 Task: Forward email with the signature Brittany Collins with the subject 'Request for a proposal' from softage.1@softage.net to 'softage.7@softage.net' with the message 'Could you provide an update on the progress of the inventory management system implementation?'
Action: Mouse moved to (1278, 268)
Screenshot: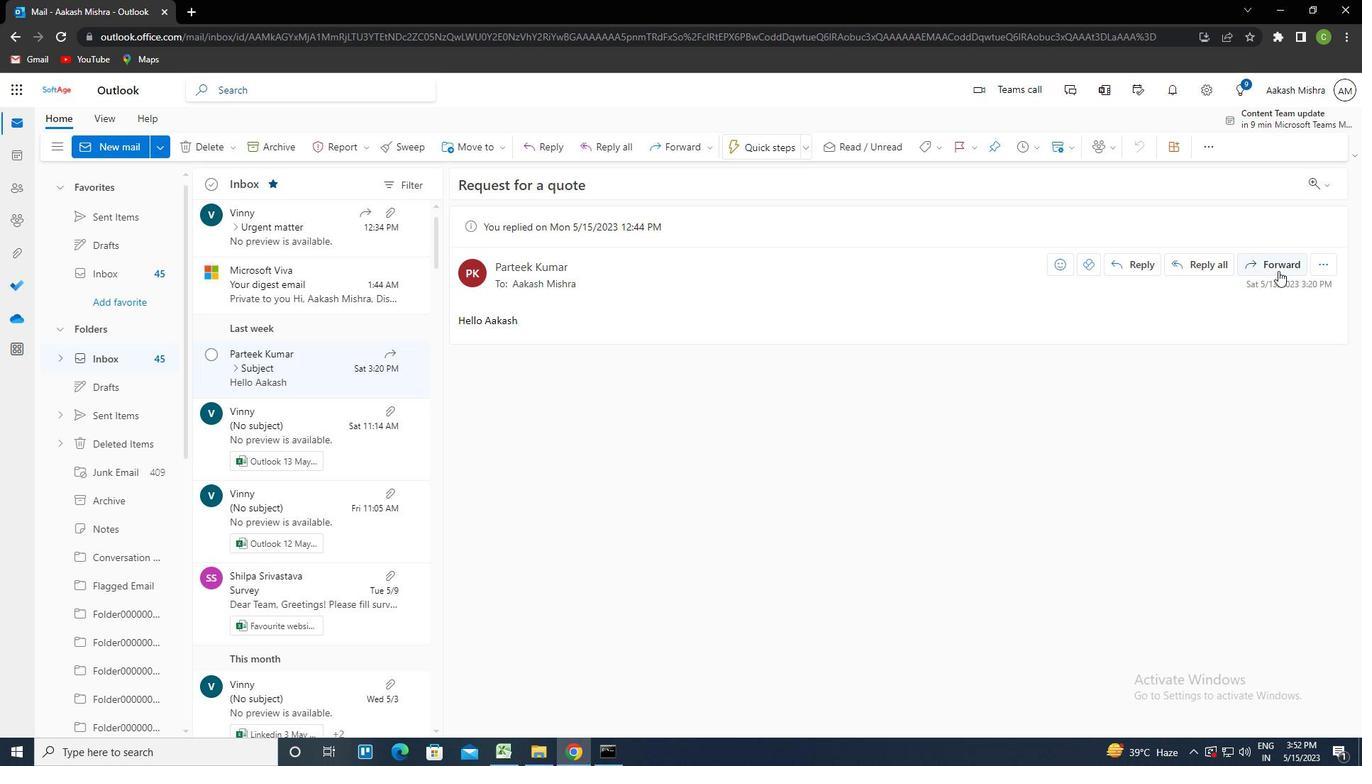 
Action: Mouse pressed left at (1278, 268)
Screenshot: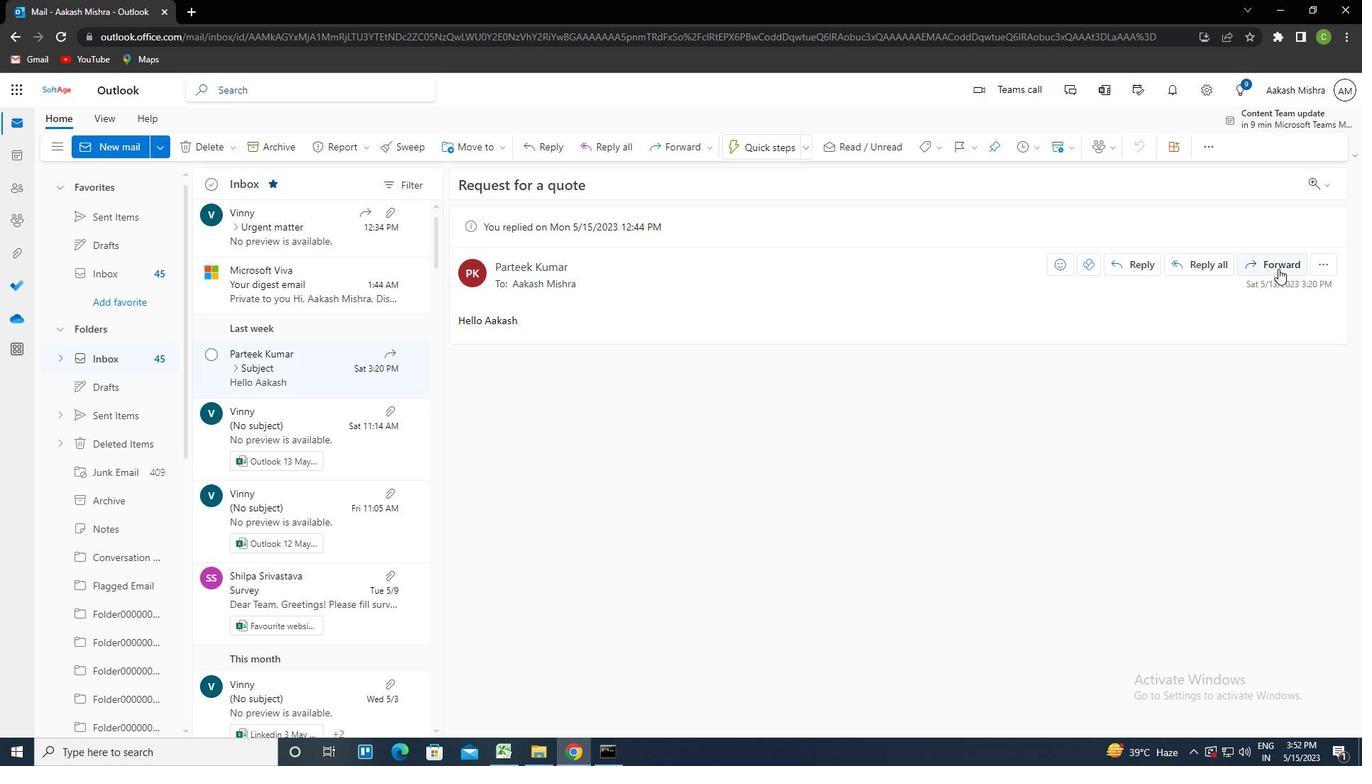 
Action: Mouse moved to (916, 154)
Screenshot: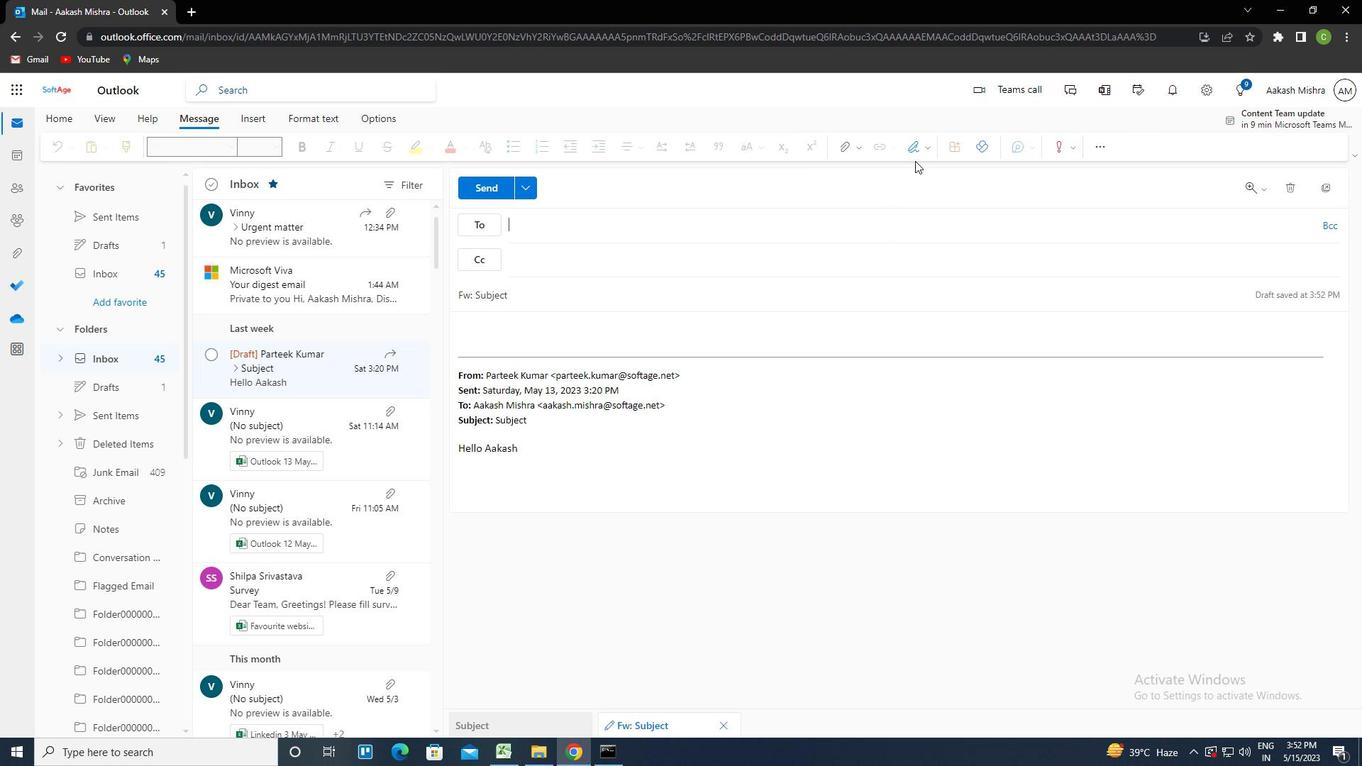 
Action: Mouse pressed left at (916, 154)
Screenshot: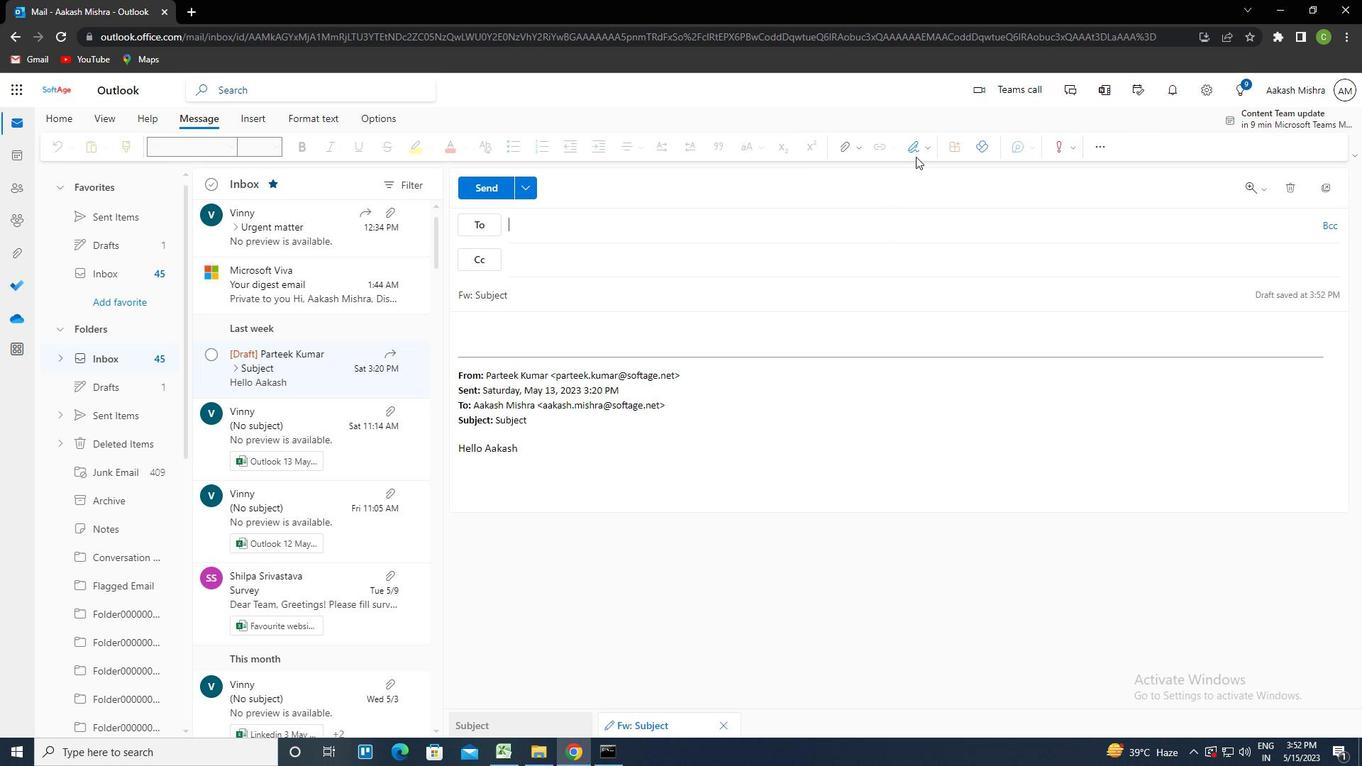 
Action: Mouse moved to (896, 211)
Screenshot: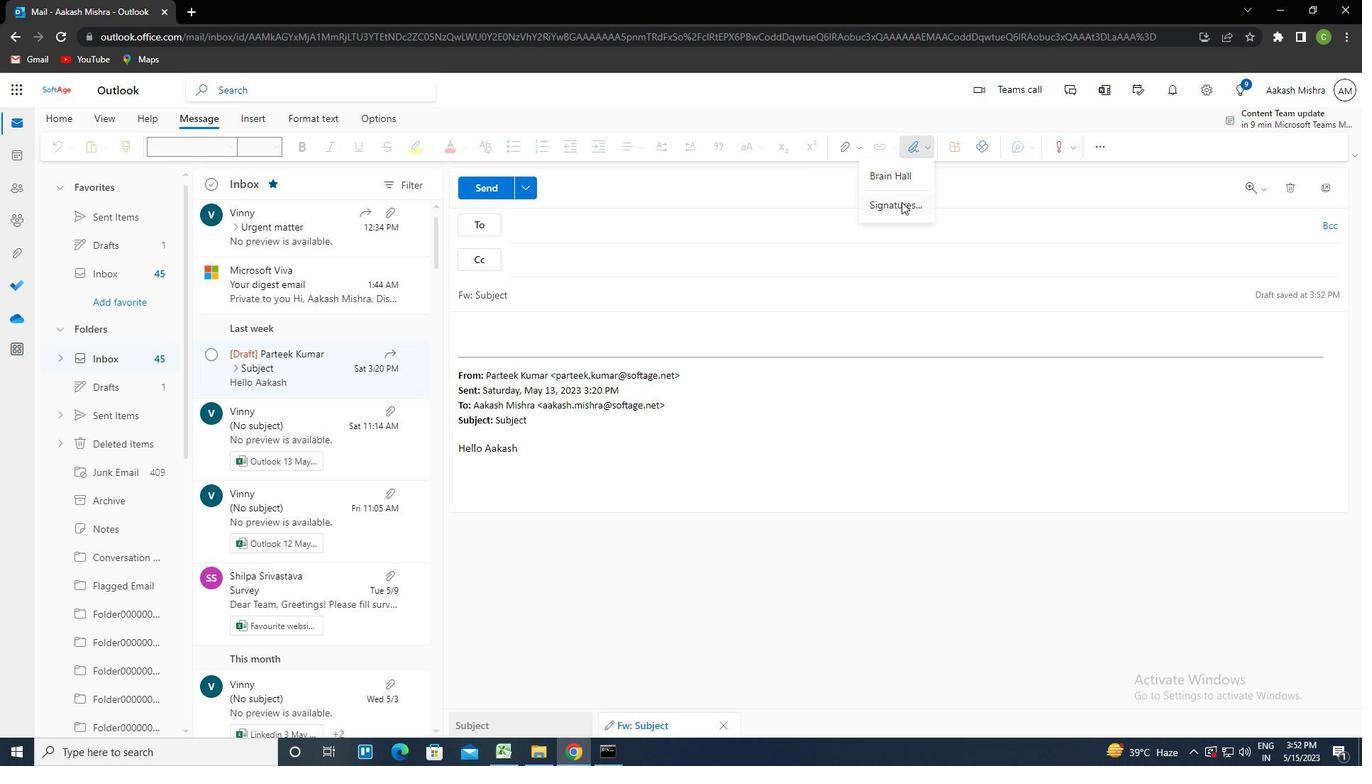 
Action: Mouse pressed left at (896, 211)
Screenshot: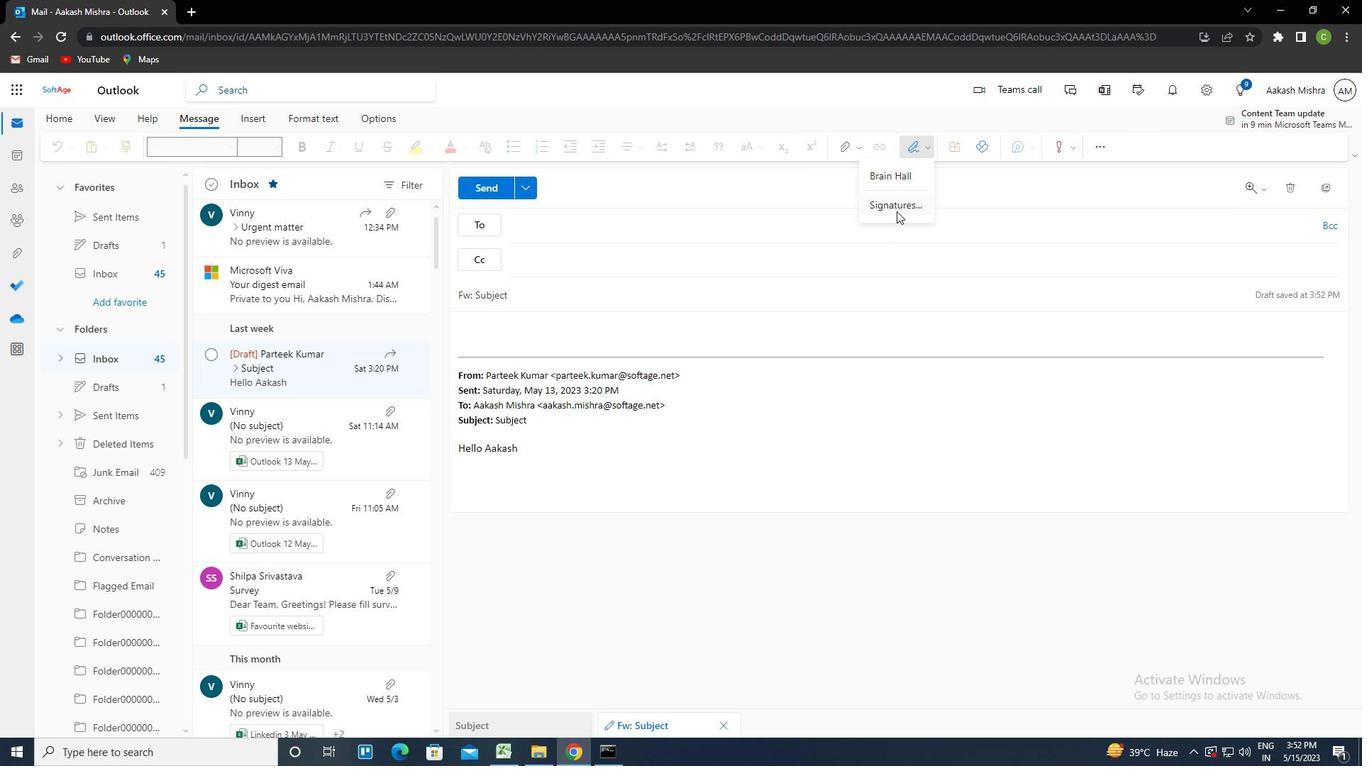 
Action: Mouse moved to (950, 267)
Screenshot: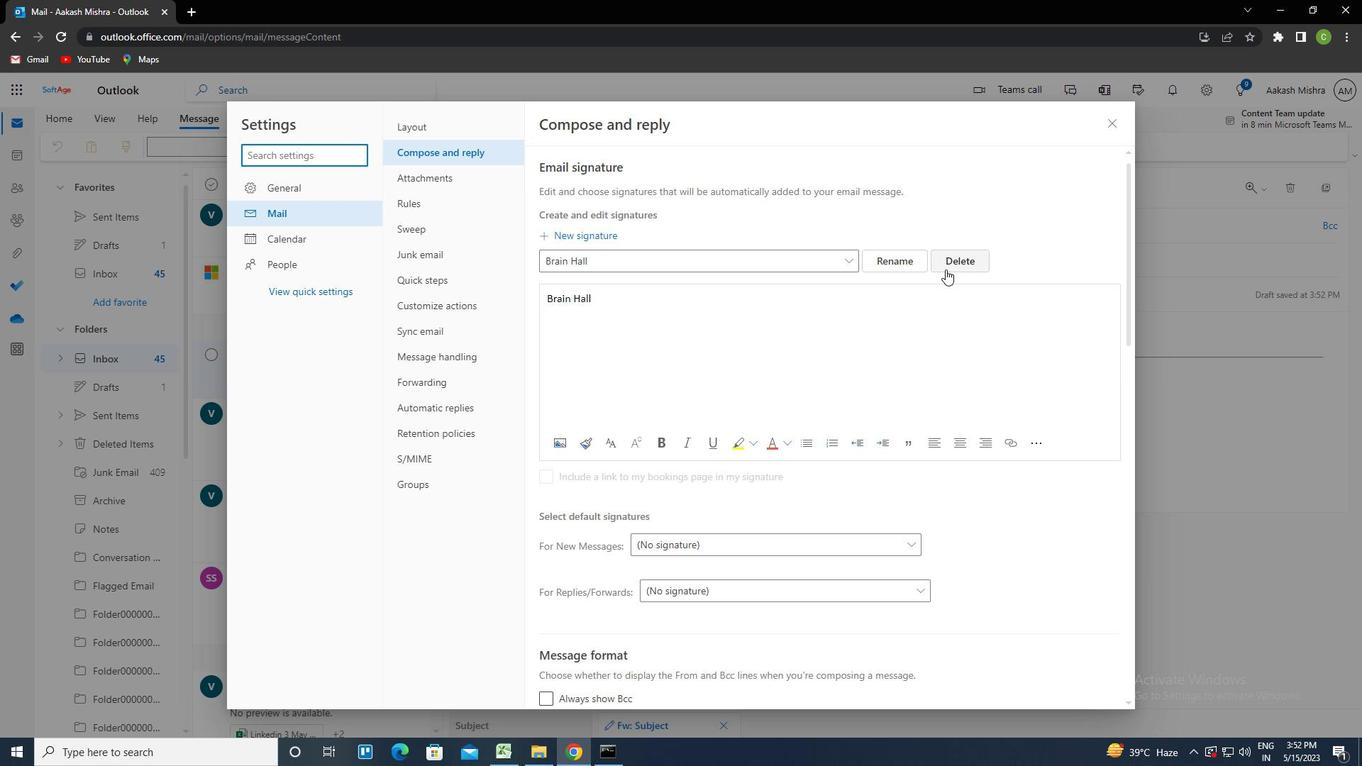 
Action: Mouse pressed left at (950, 267)
Screenshot: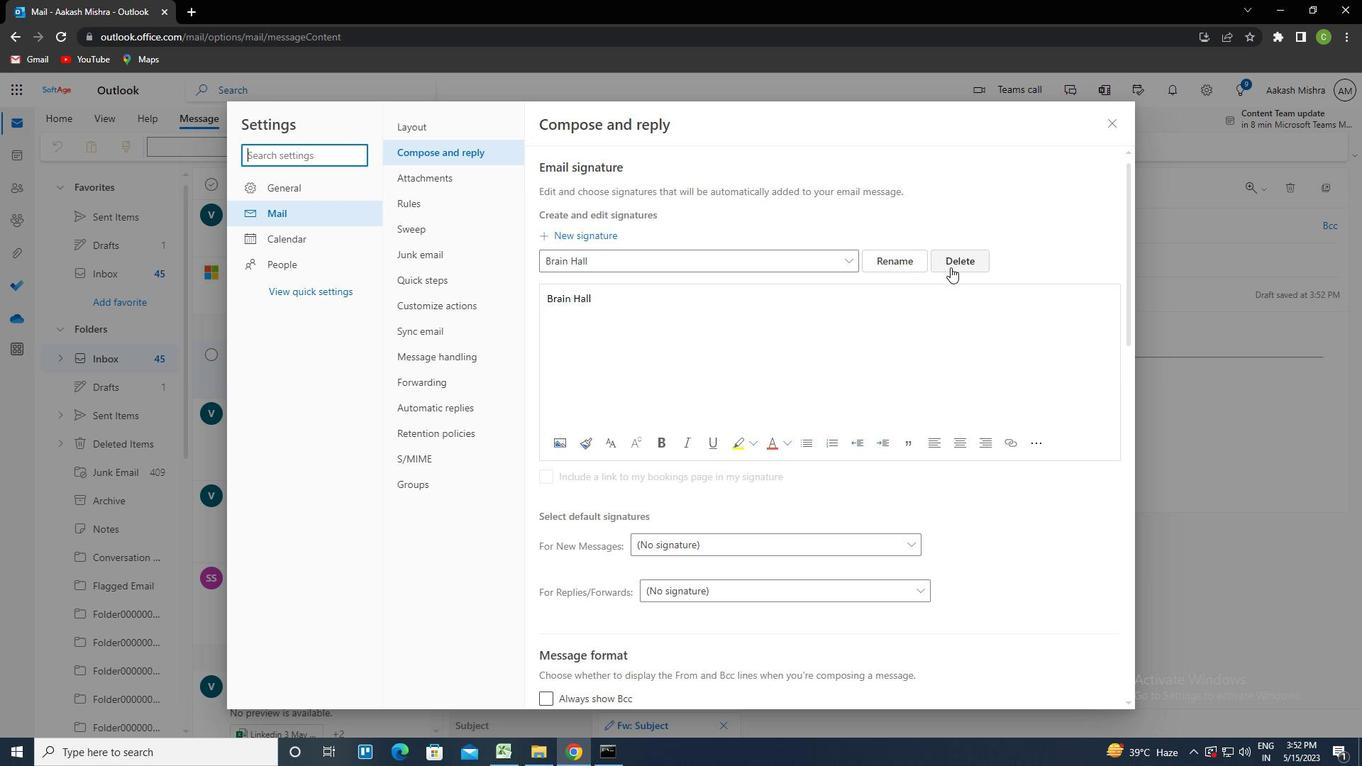 
Action: Mouse moved to (901, 267)
Screenshot: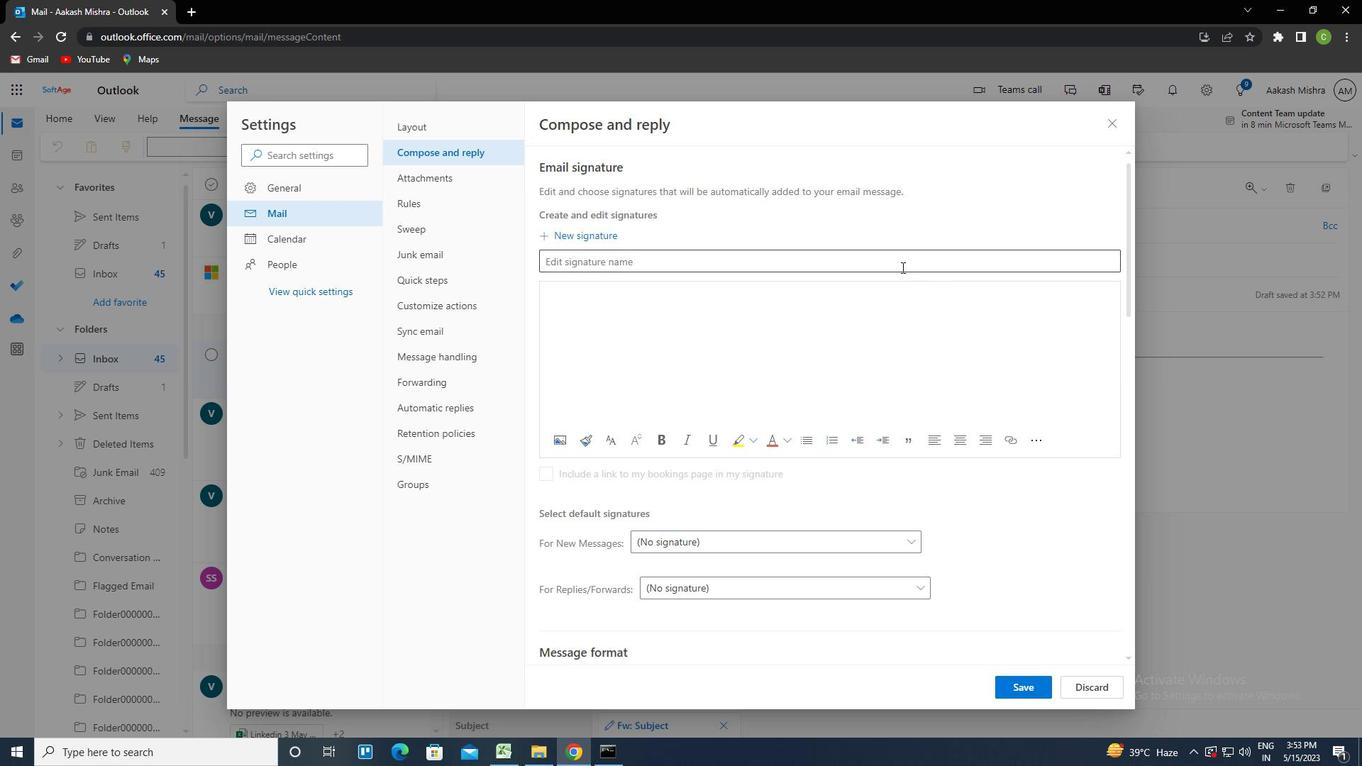 
Action: Mouse pressed left at (901, 267)
Screenshot: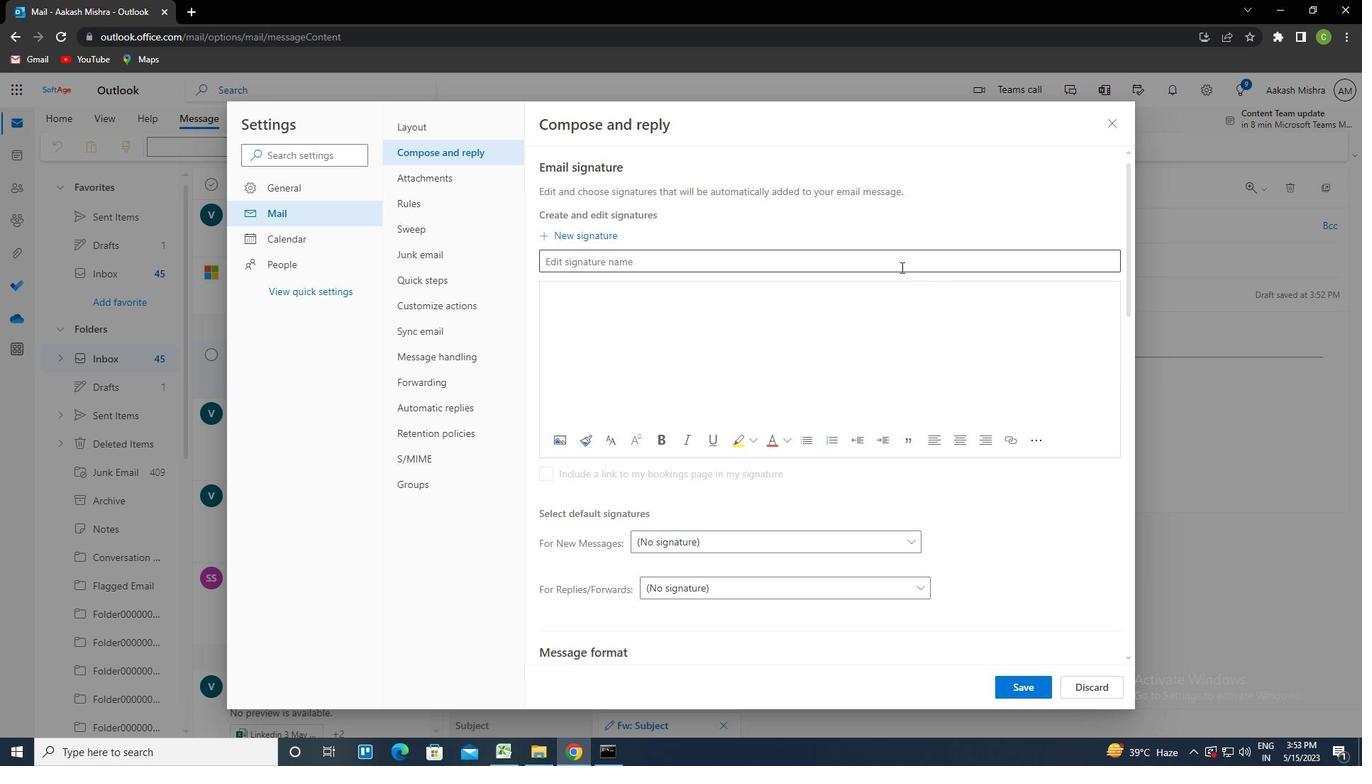 
Action: Key pressed <Key.caps_lock>b<Key.caps_lock>rittany<Key.space><Key.caps_lock>c<Key.caps_lock>ollins<Key.tab><Key.caps_lock>b<Key.caps_lock>ritany<Key.space><Key.caps_lock>c<Key.caps_lock>ollins
Screenshot: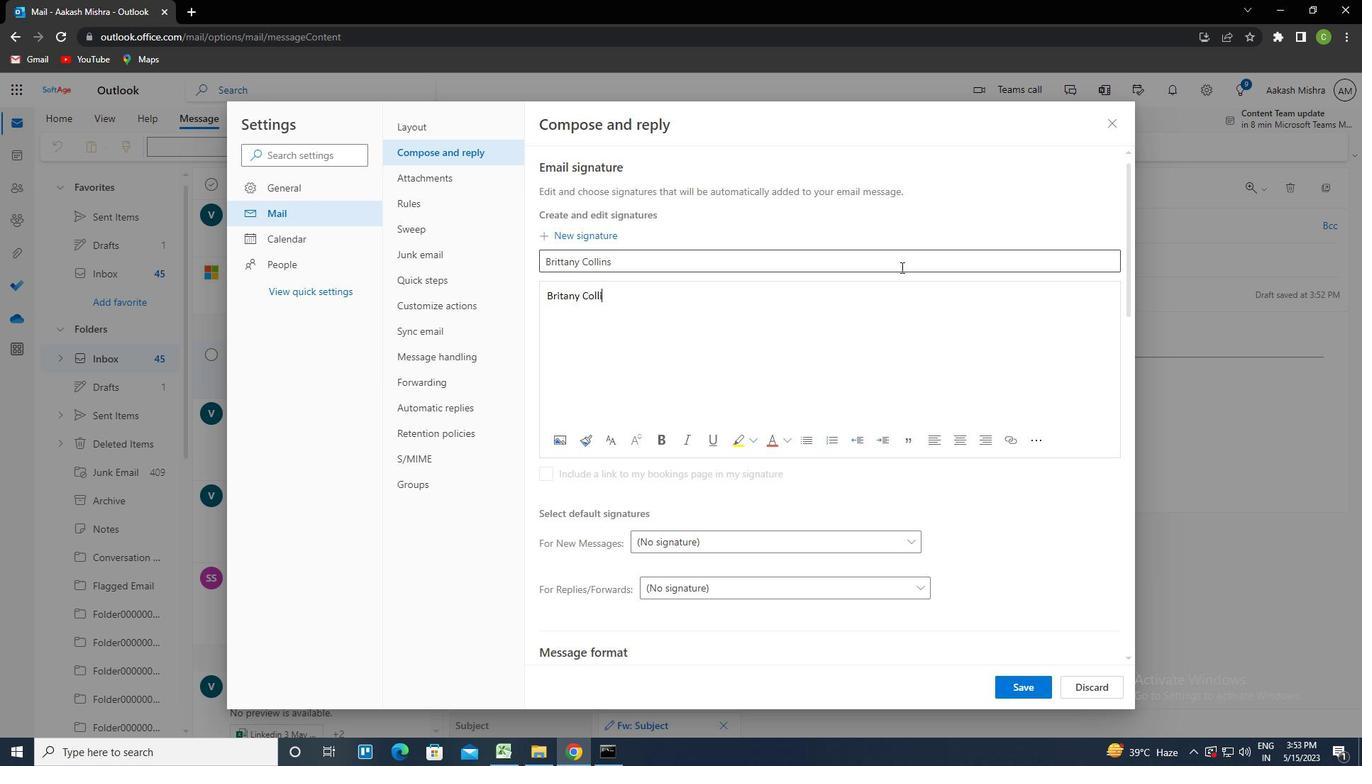 
Action: Mouse moved to (1028, 684)
Screenshot: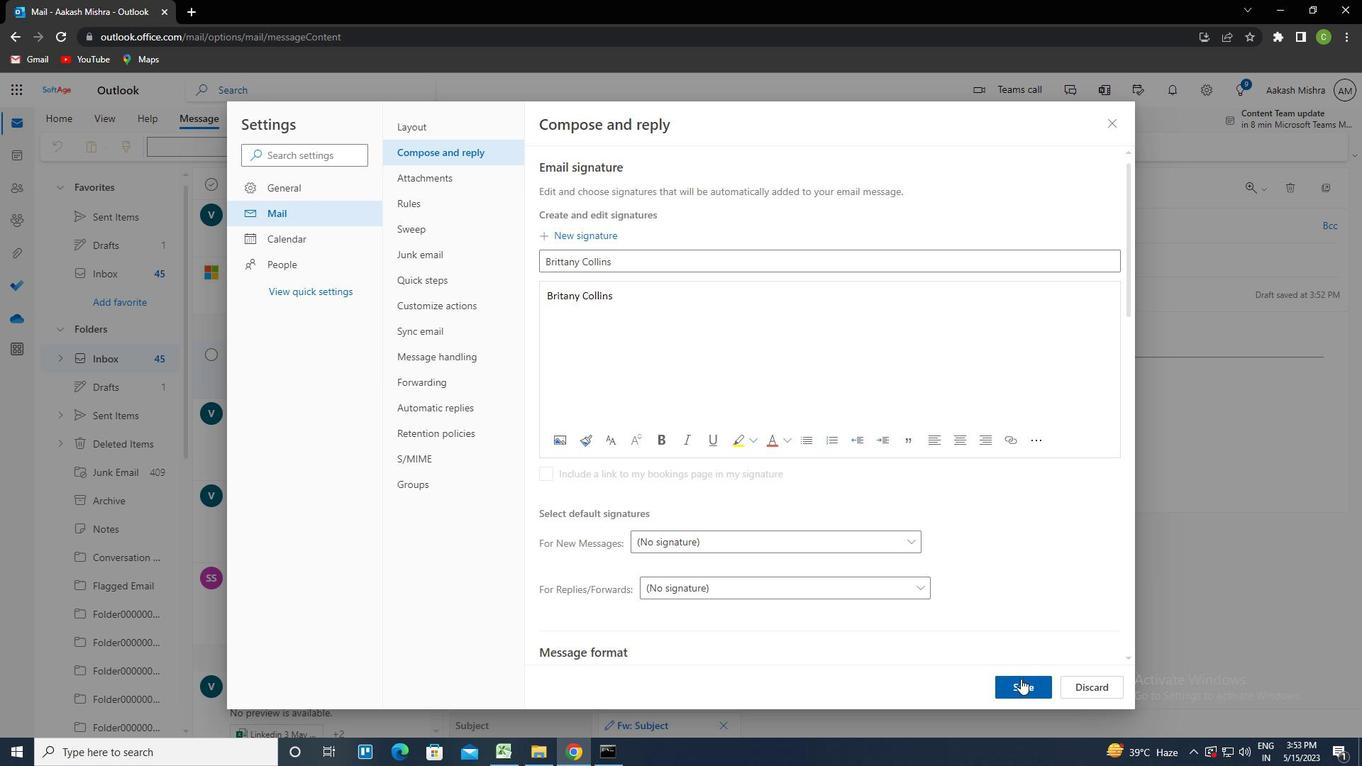 
Action: Mouse pressed left at (1028, 684)
Screenshot: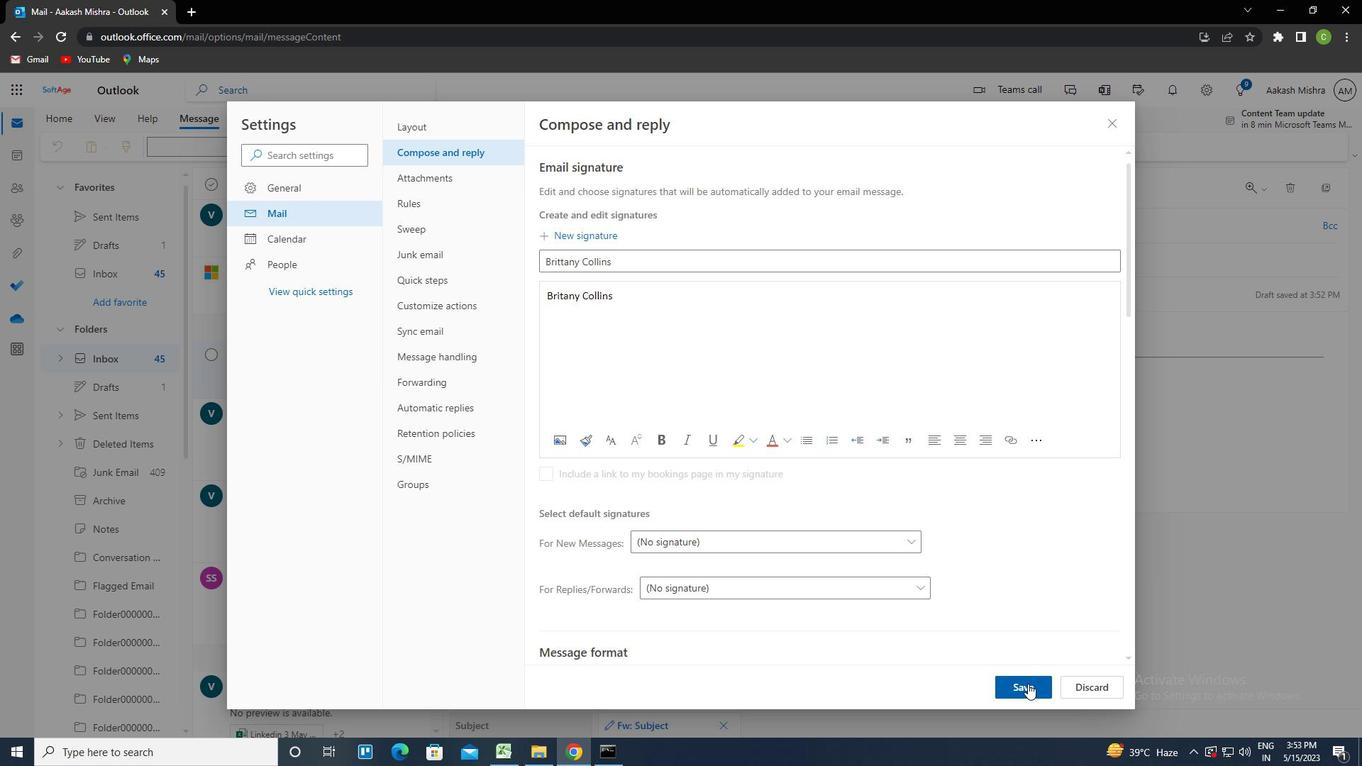 
Action: Mouse moved to (1113, 127)
Screenshot: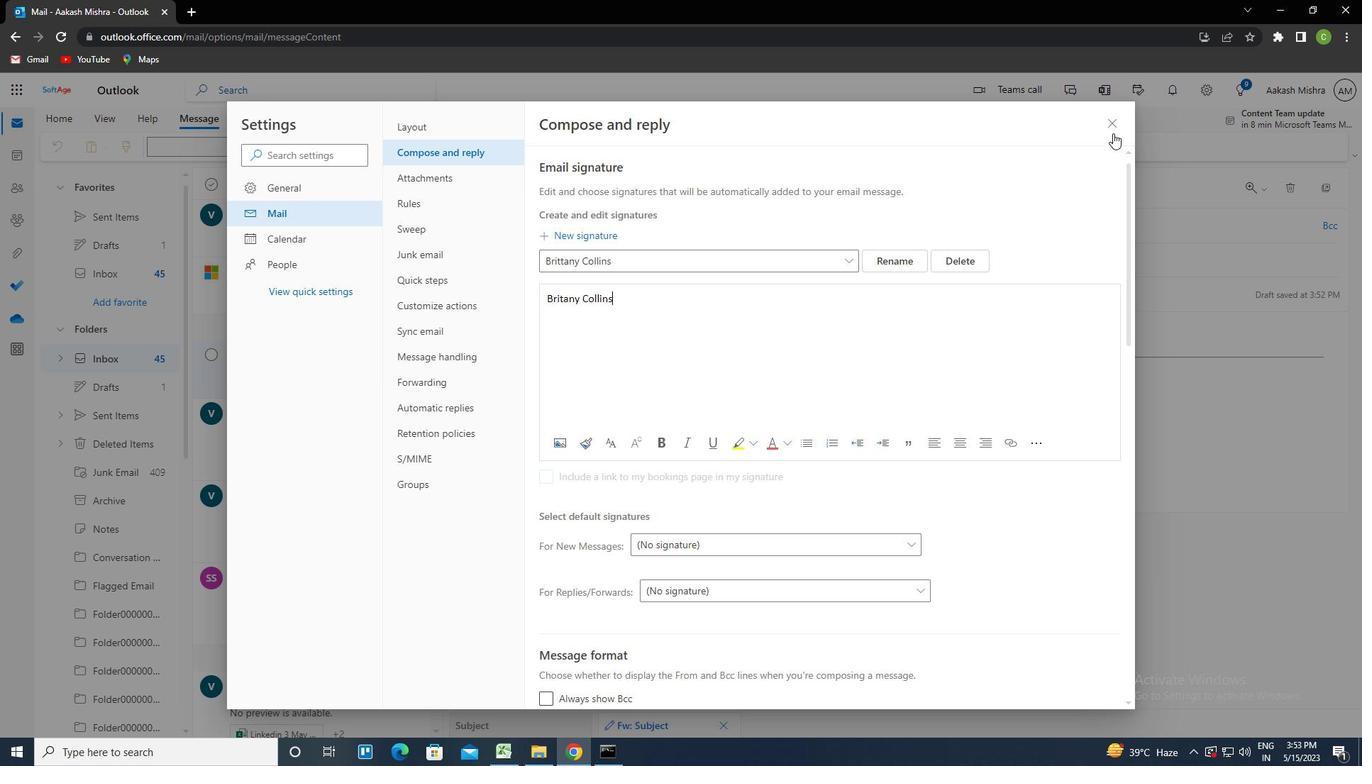
Action: Mouse pressed left at (1113, 127)
Screenshot: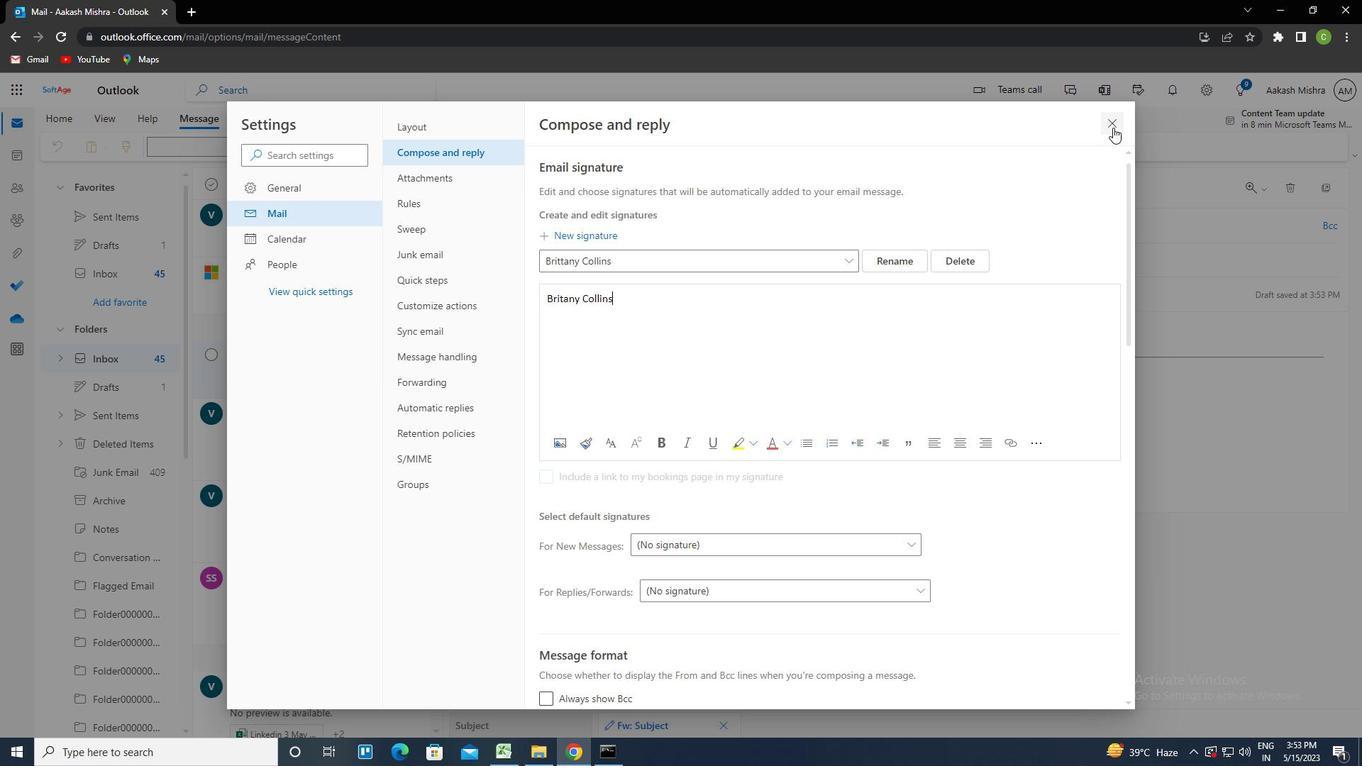 
Action: Mouse moved to (562, 298)
Screenshot: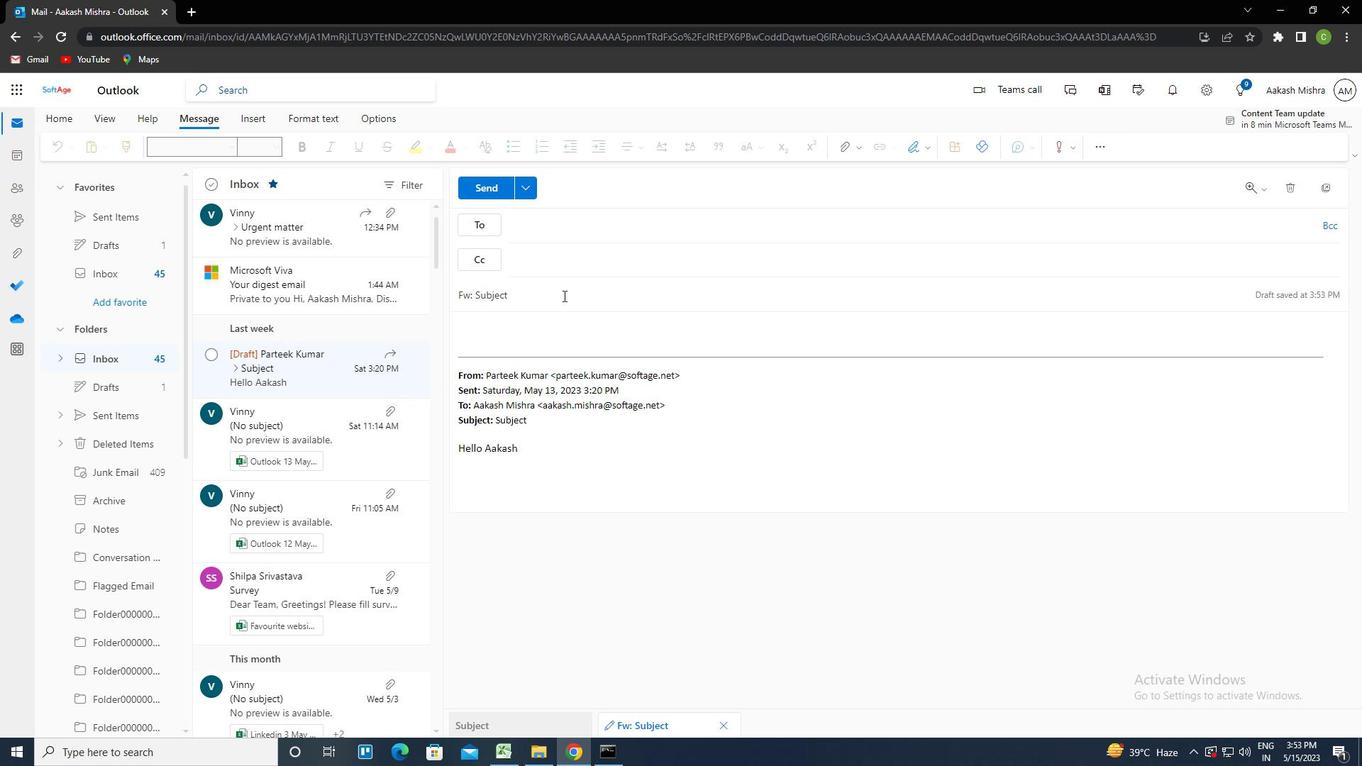 
Action: Mouse pressed left at (562, 298)
Screenshot: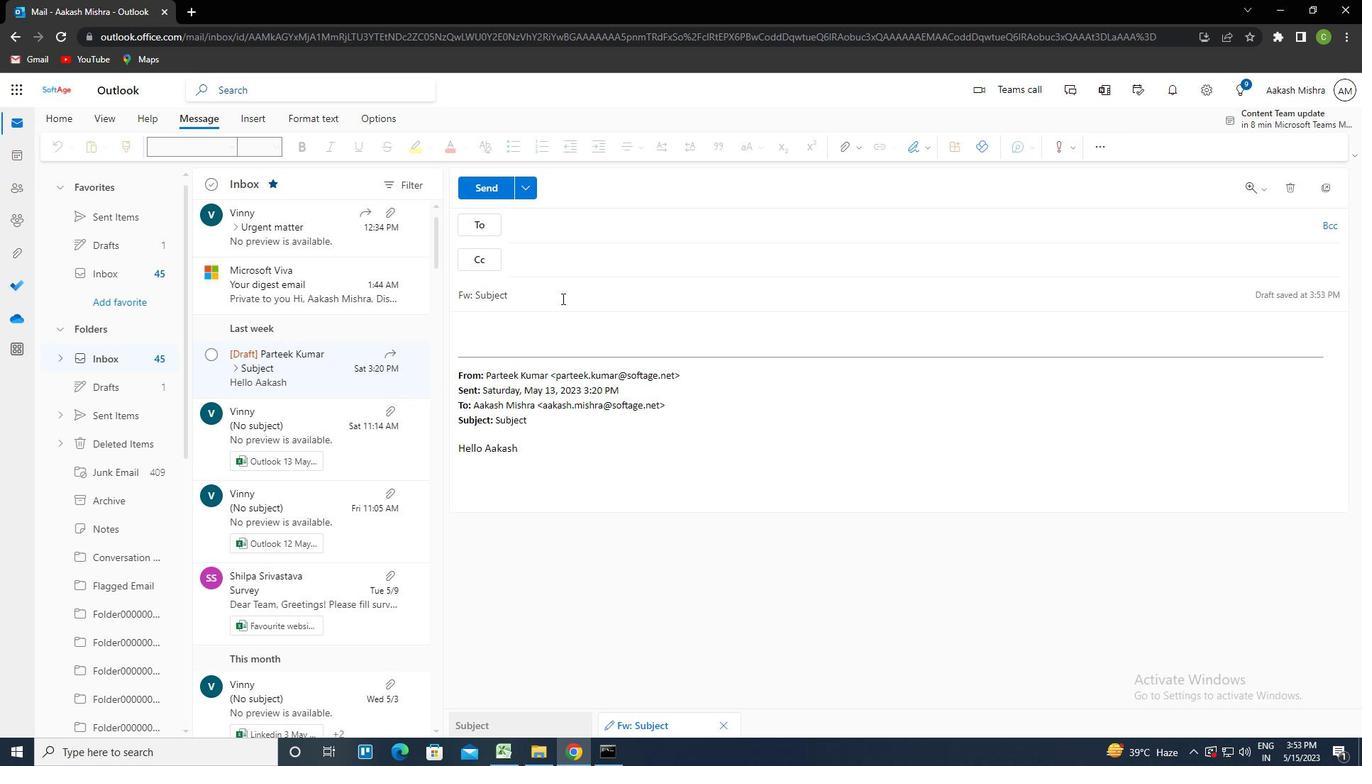 
Action: Key pressed <Key.shift><Key.left><Key.delete>
Screenshot: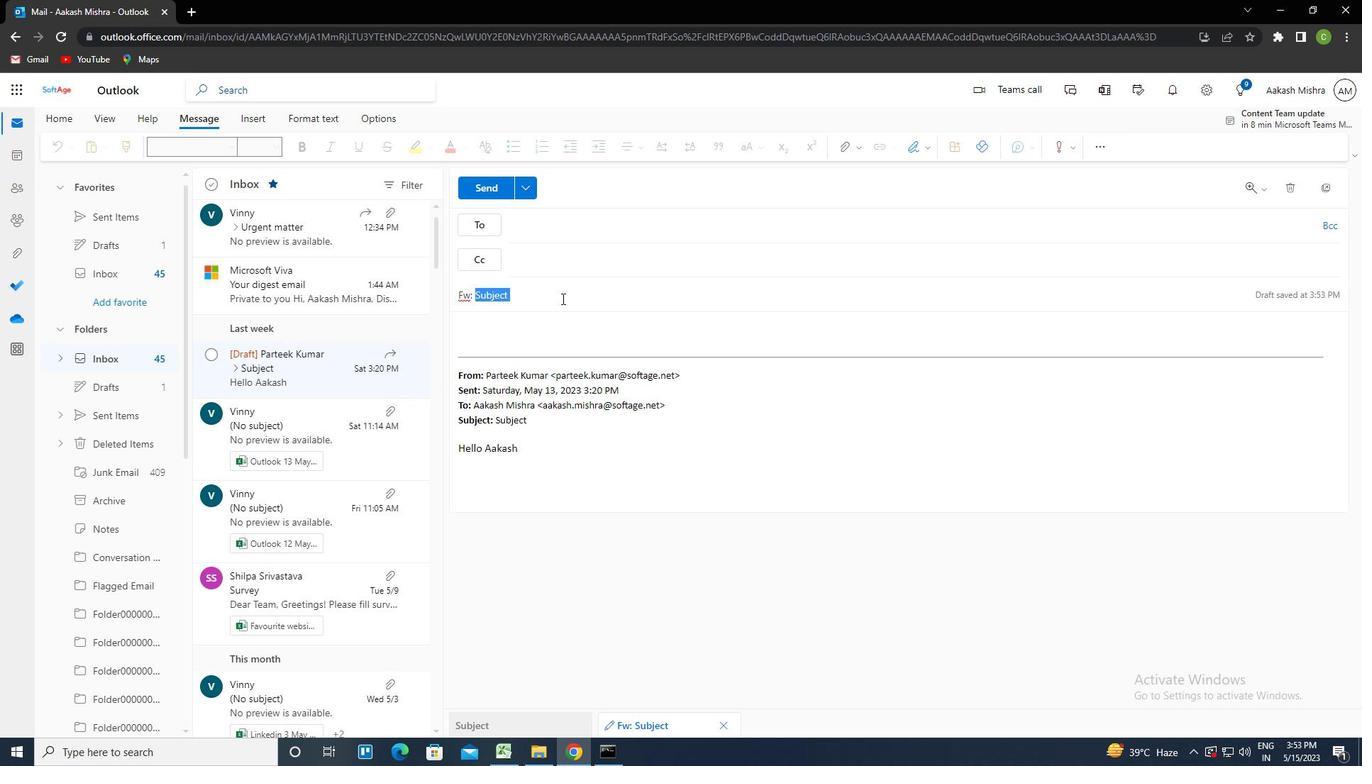 
Action: Mouse moved to (561, 298)
Screenshot: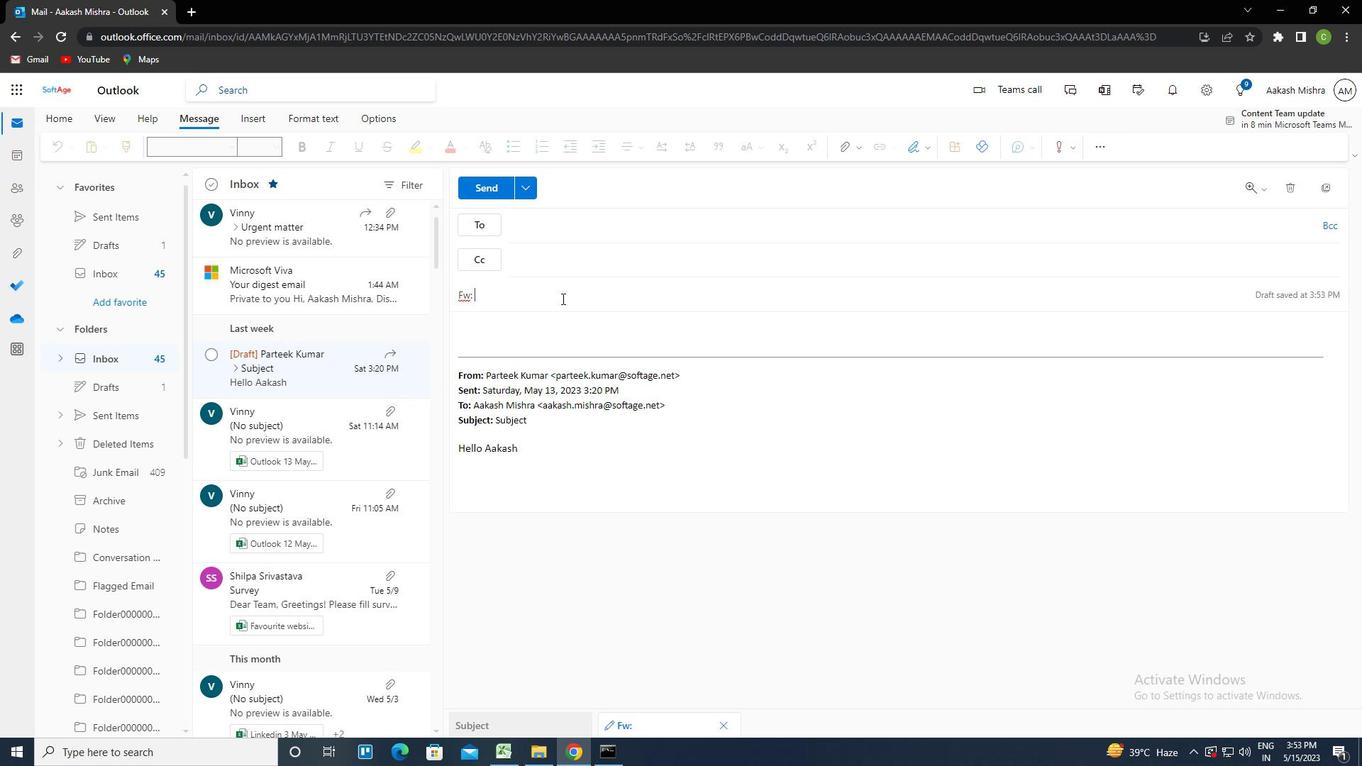 
Action: Key pressed <Key.caps_lock>ctrl+R<Key.caps_lock>EQUEST<Key.space>FOR<Key.space>A<Key.space>PROPOSEL
Screenshot: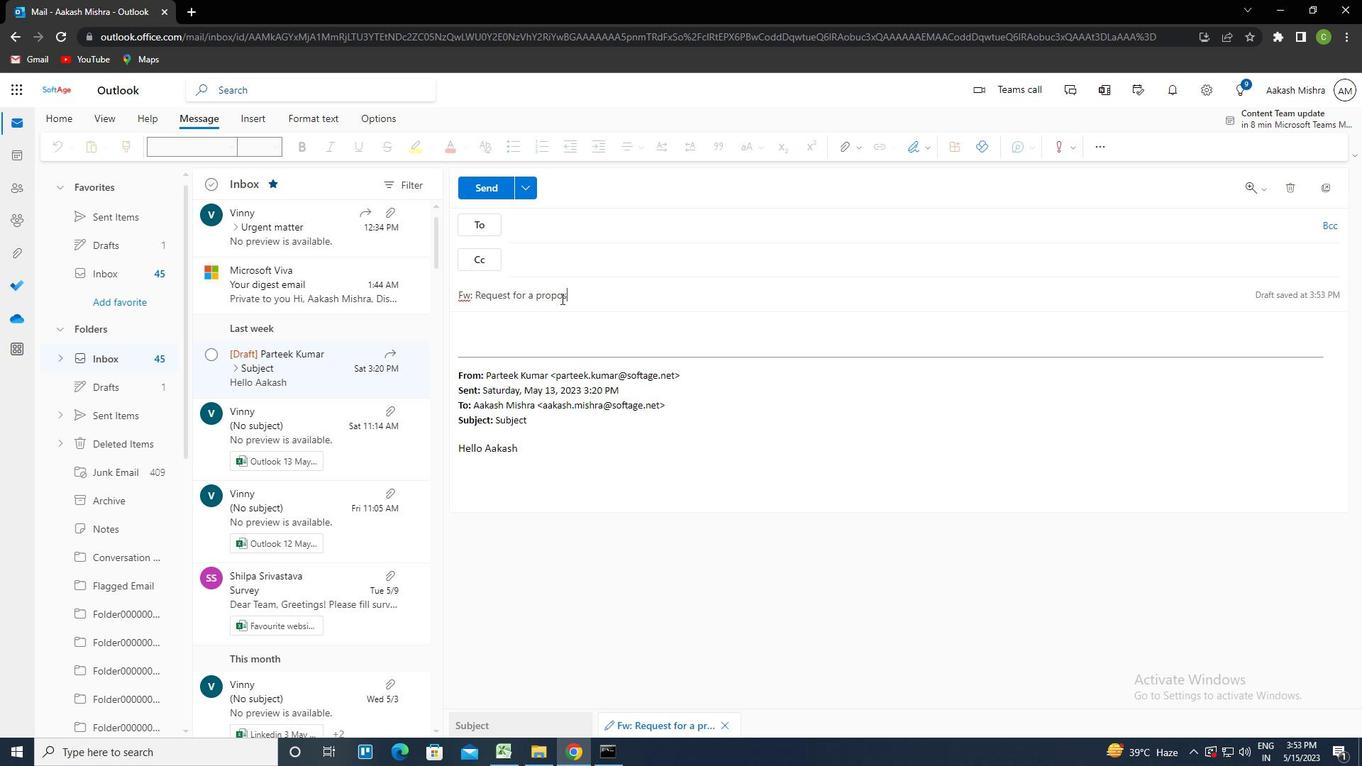 
Action: Mouse moved to (575, 299)
Screenshot: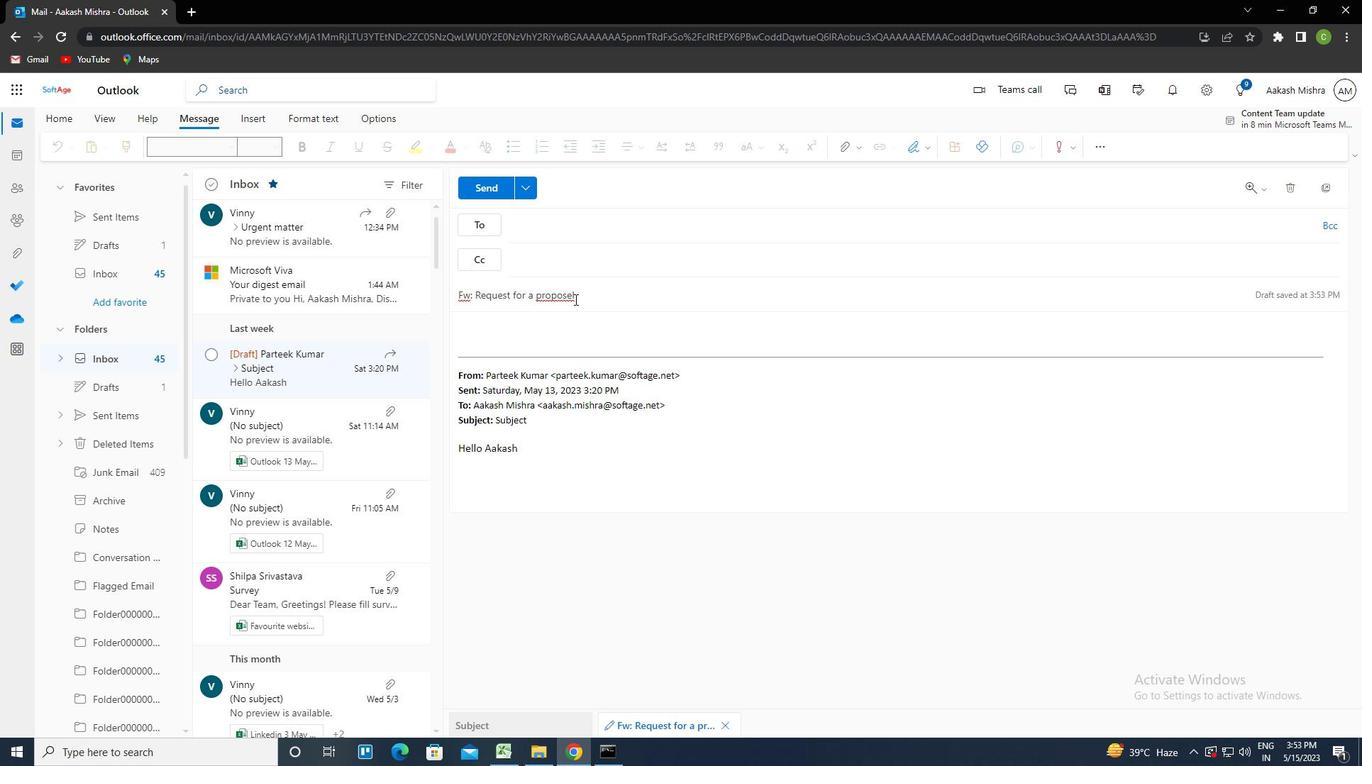 
Action: Key pressed <Key.backspace><Key.backspace>AL
Screenshot: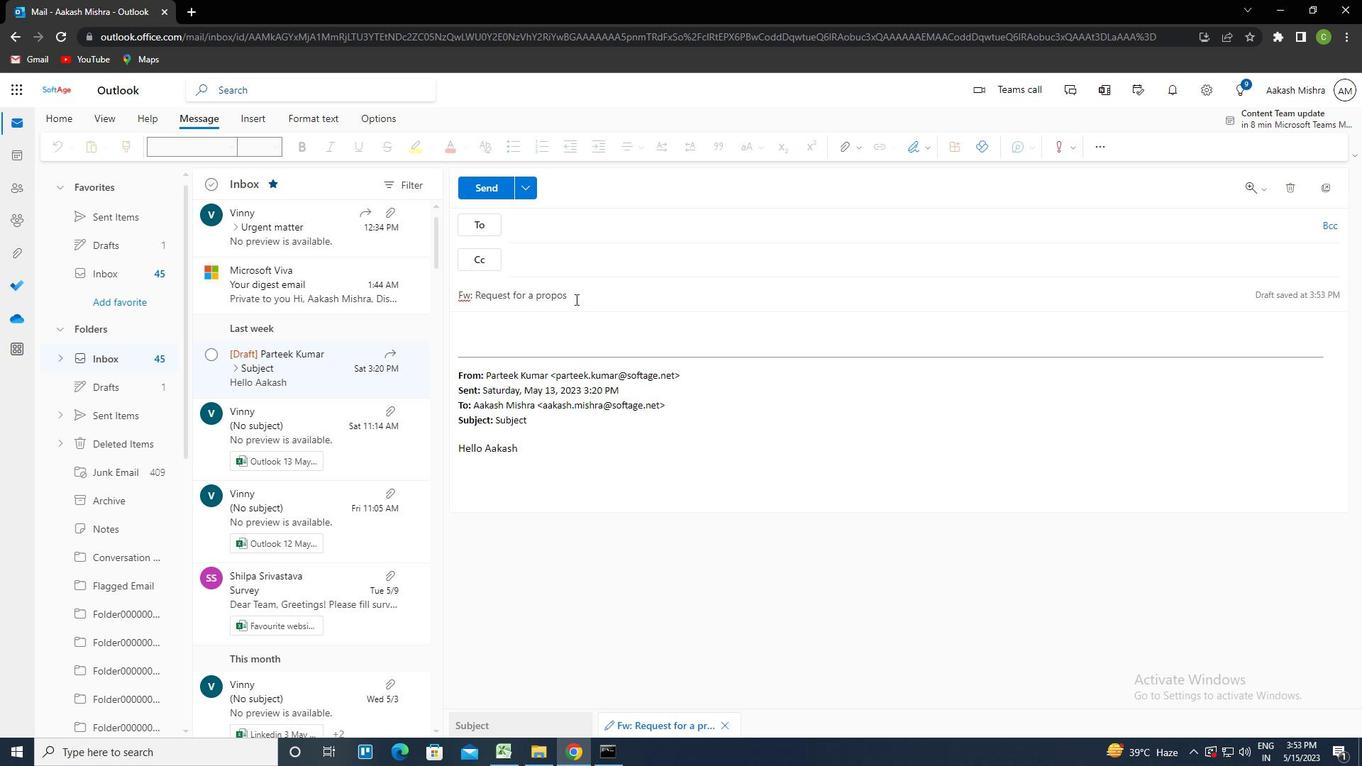 
Action: Mouse moved to (552, 229)
Screenshot: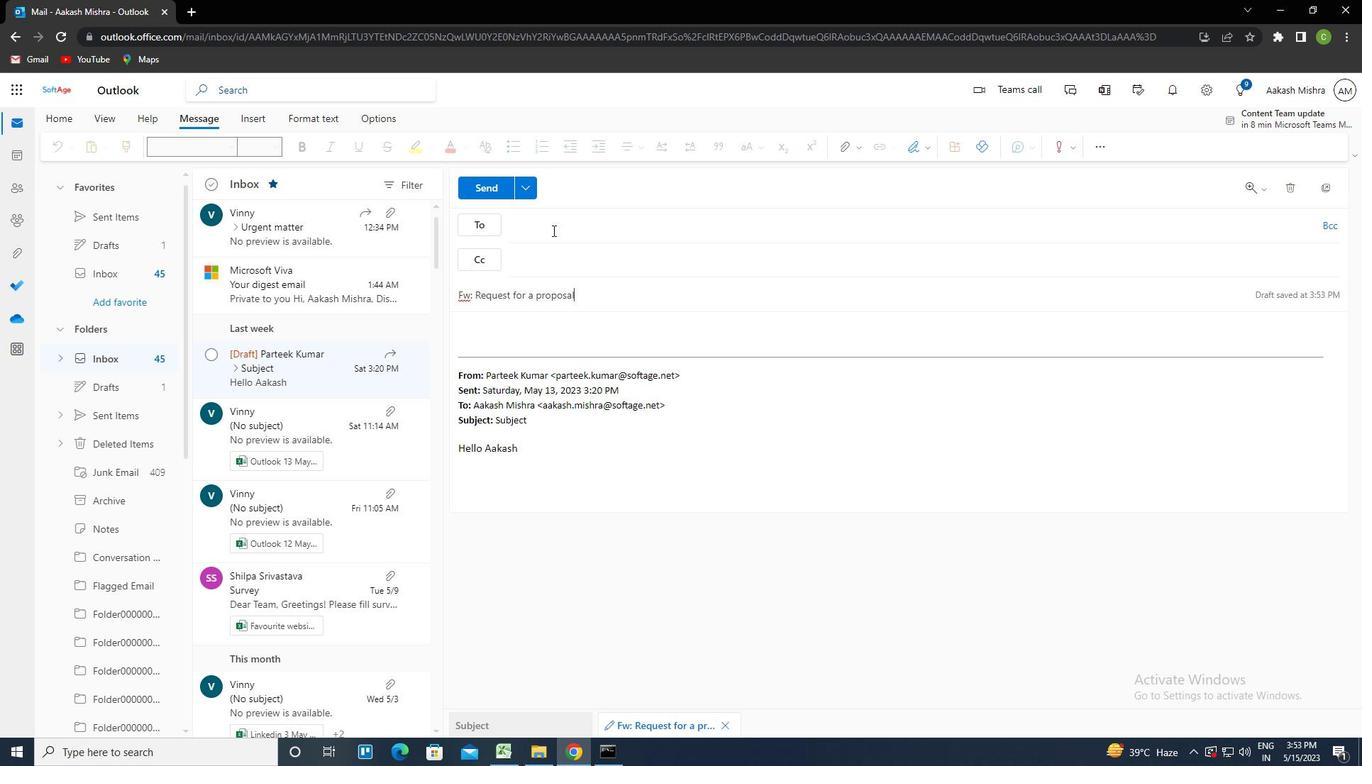 
Action: Mouse pressed left at (552, 229)
Screenshot: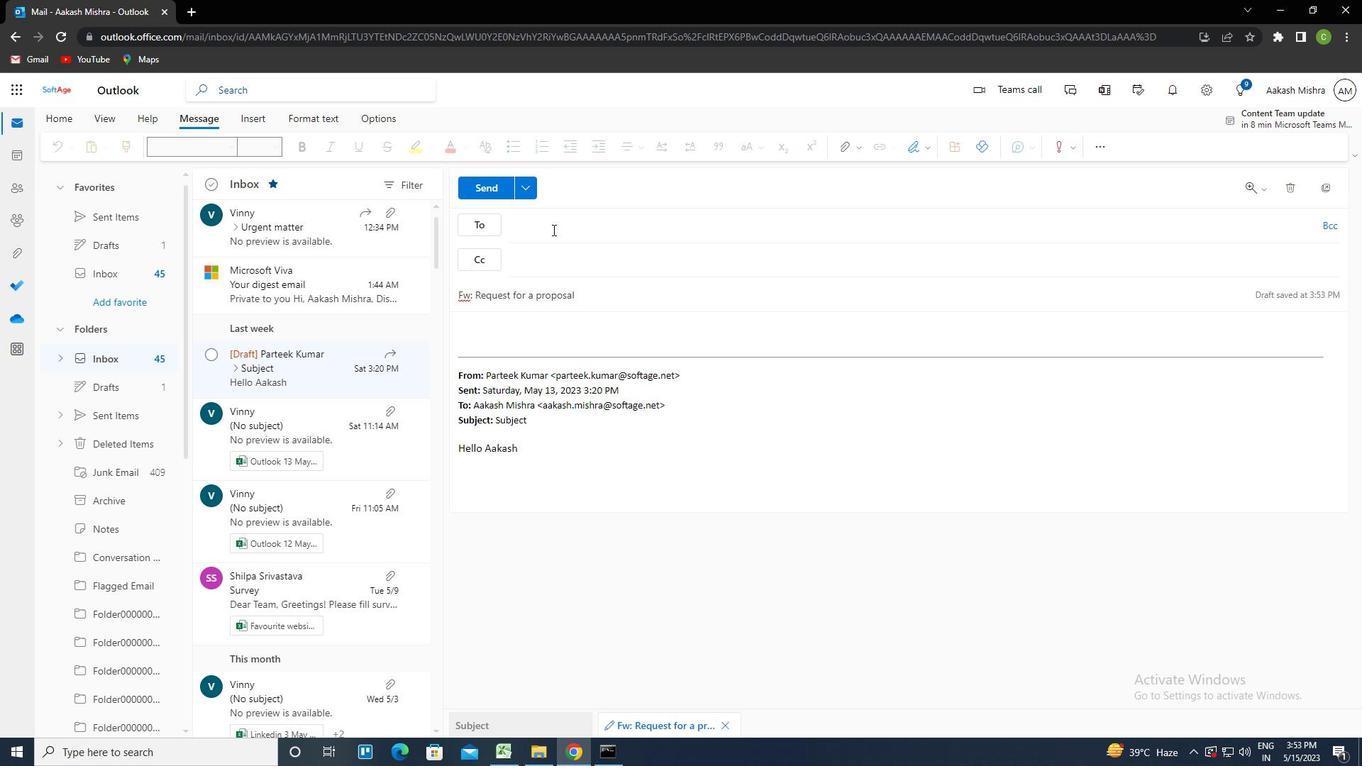
Action: Key pressed SOFTAGE.7<Key.shift>@SOFTAGE.NET<Key.enter>
Screenshot: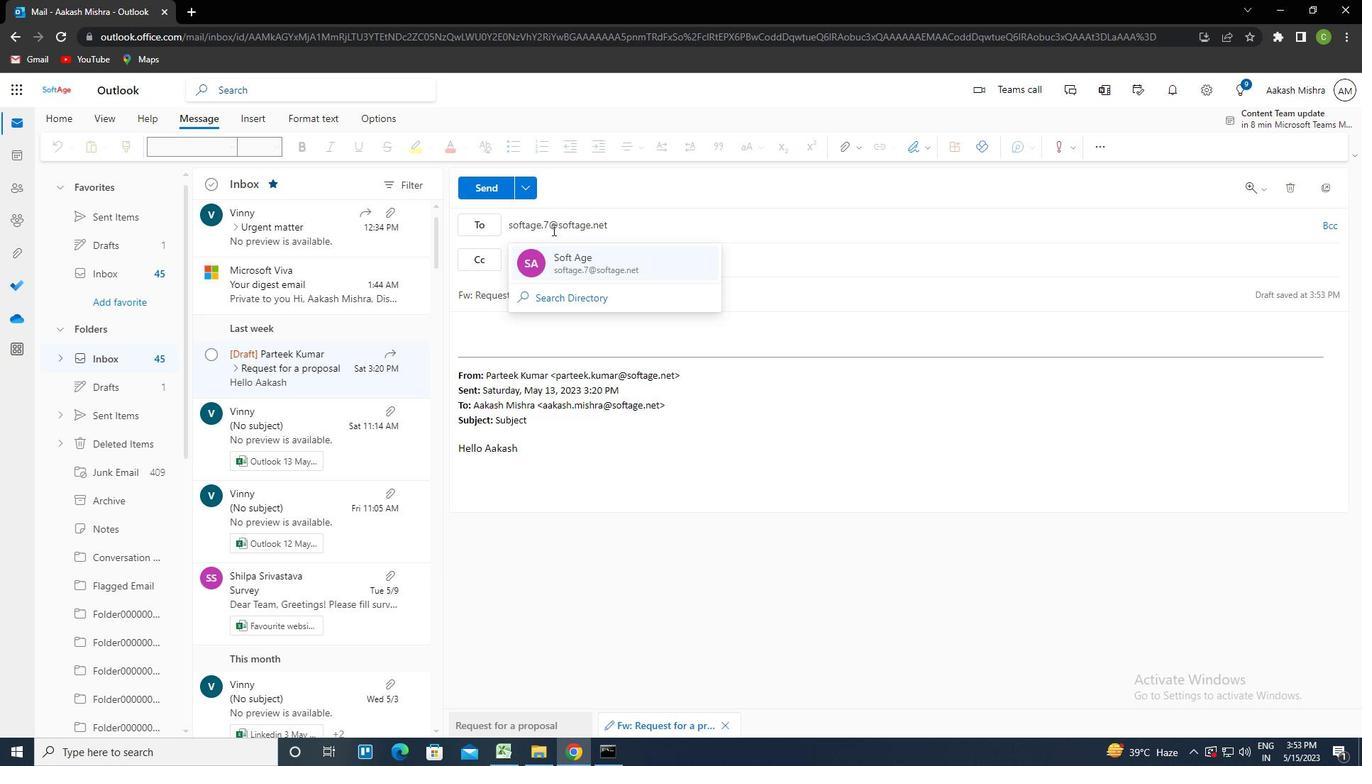 
Action: Mouse moved to (515, 327)
Screenshot: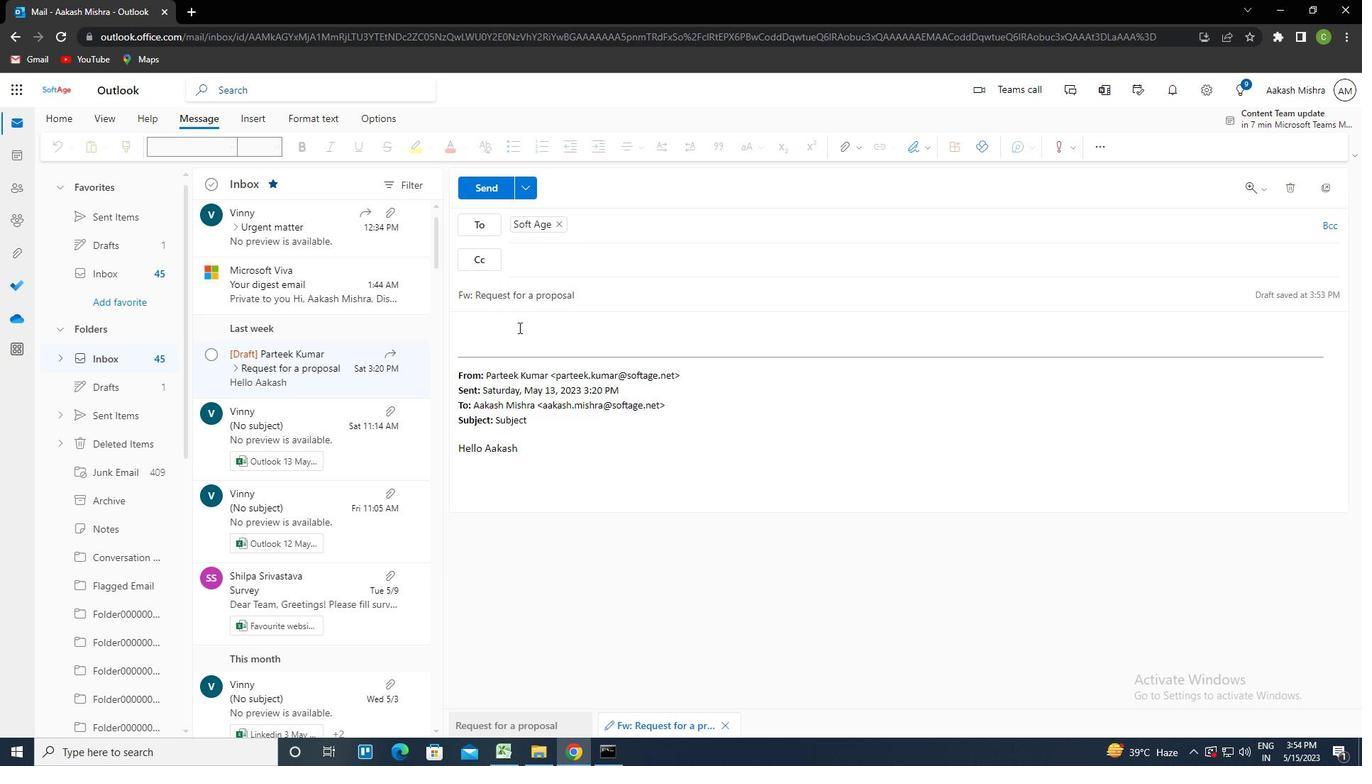 
Action: Mouse pressed left at (515, 327)
Screenshot: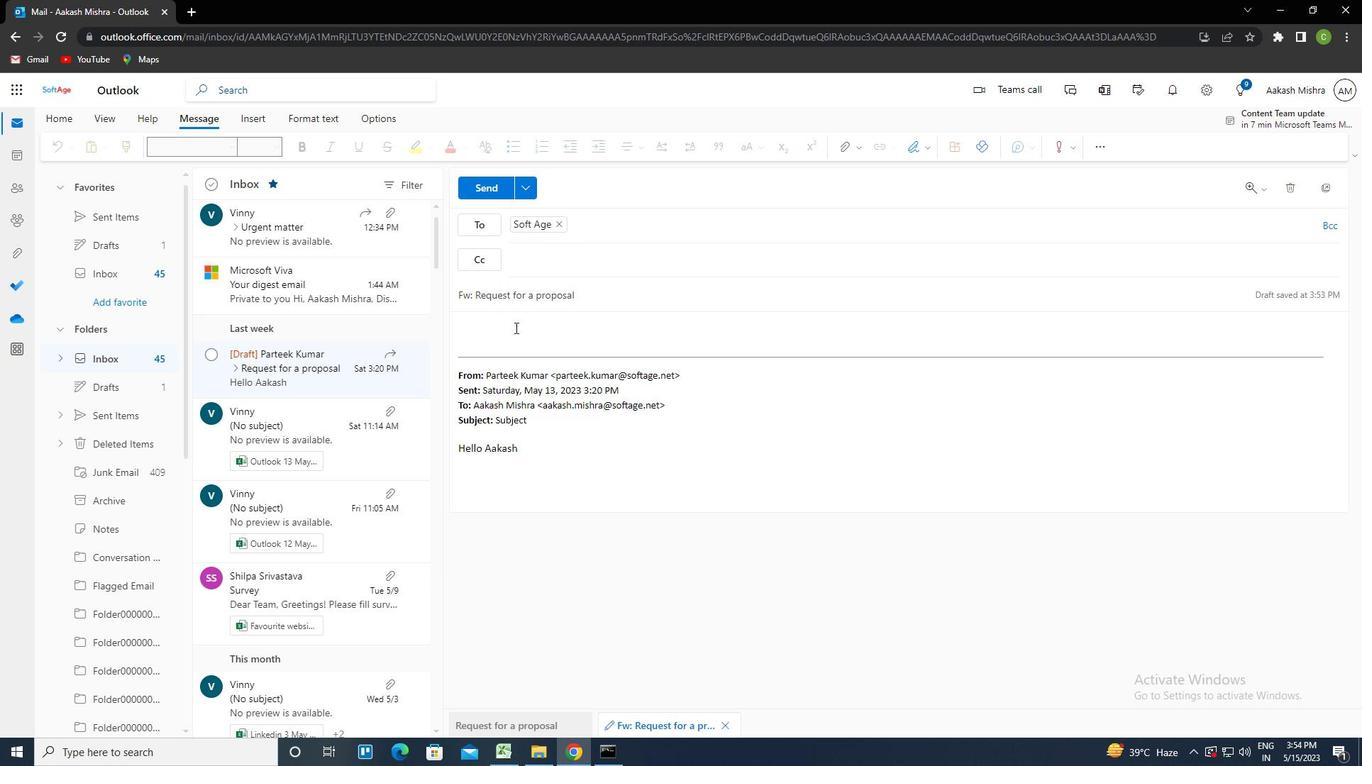 
Action: Key pressed <Key.caps_lock>C<Key.caps_lock>OULD<Key.space>YOU<Key.space>PROVIDE<Key.space>AN<Key.space>UPDATE<Key.space>ON<Key.space>THE<Key.space>PROGRESS<Key.space>OF<Key.space>THE<Key.space>INVENTORY<Key.space>MANAGEMENT<Key.space>SYSYTEM<Key.space>IMPLEMENTATION<Key.shift_r>?
Screenshot: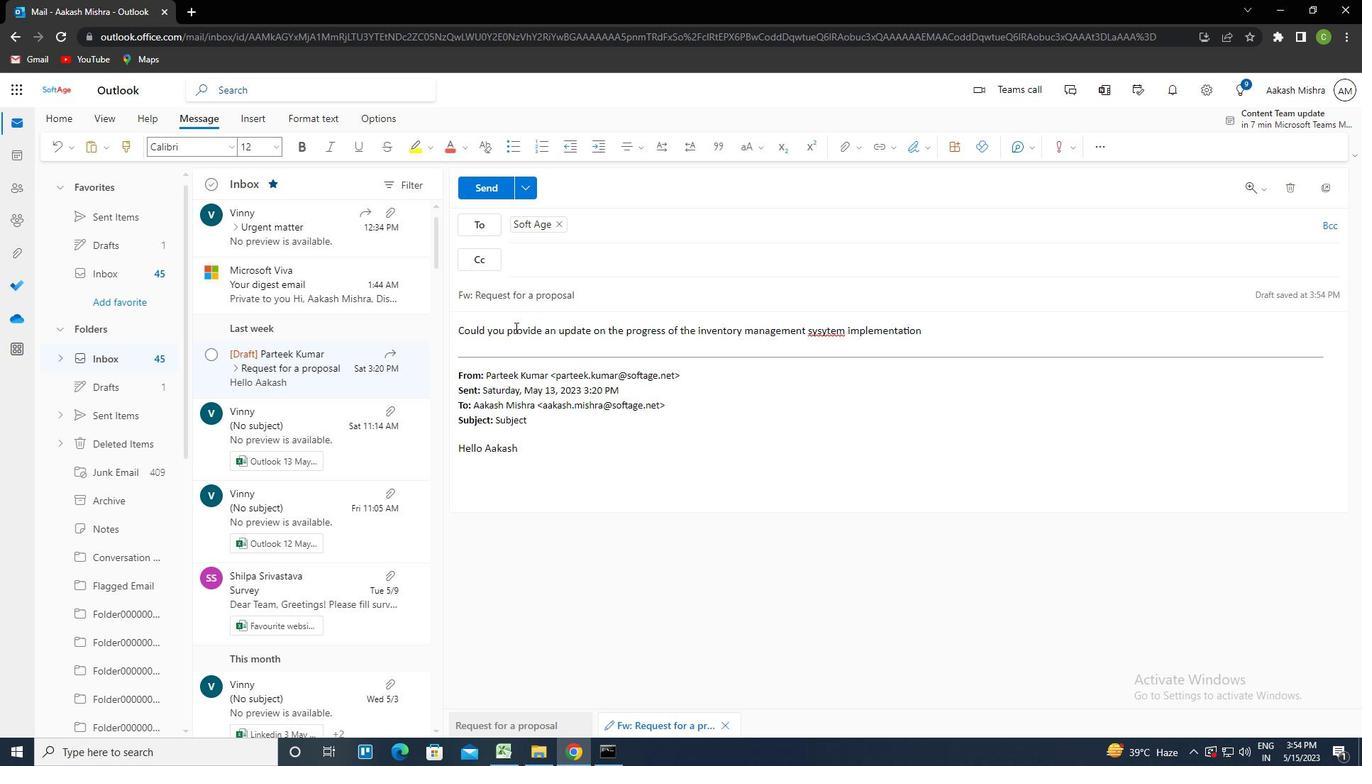 
Action: Mouse moved to (815, 334)
Screenshot: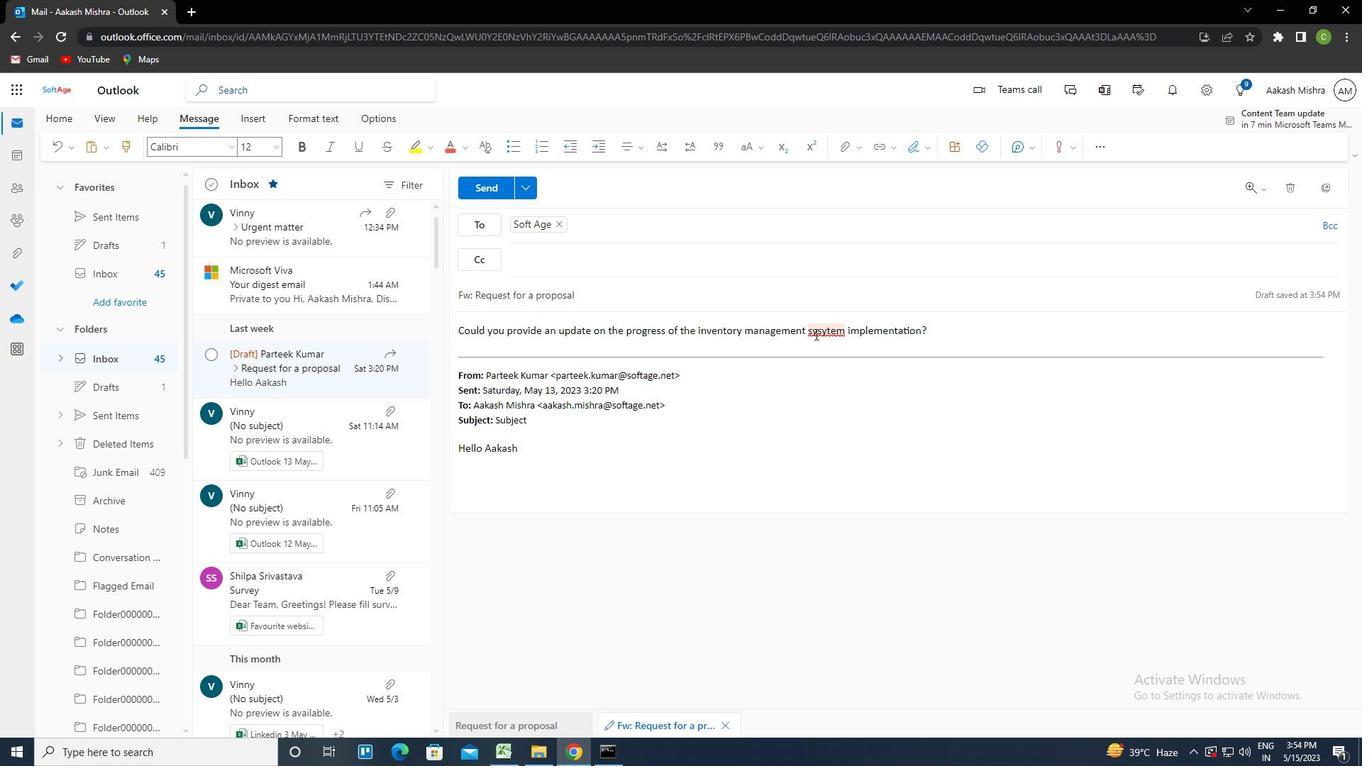 
Action: Mouse pressed left at (815, 334)
Screenshot: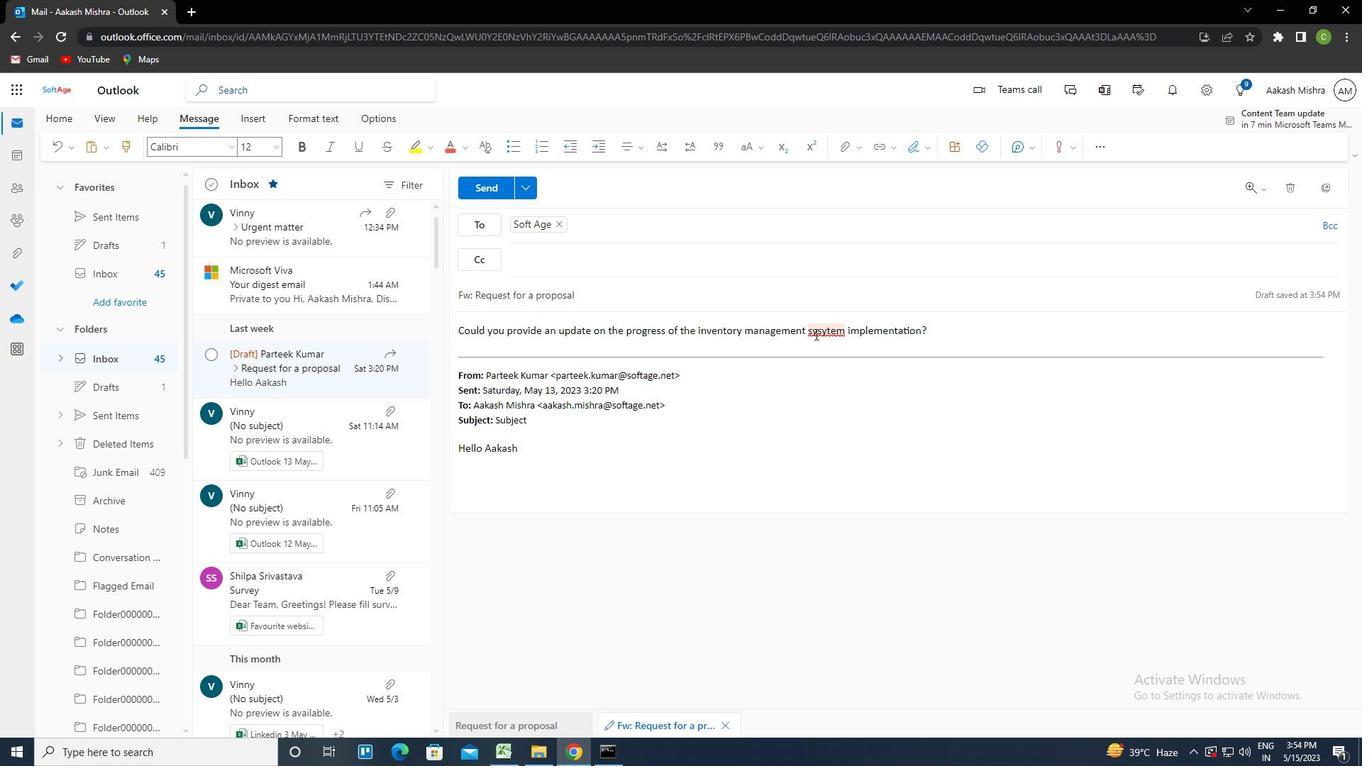 
Action: Mouse moved to (825, 340)
Screenshot: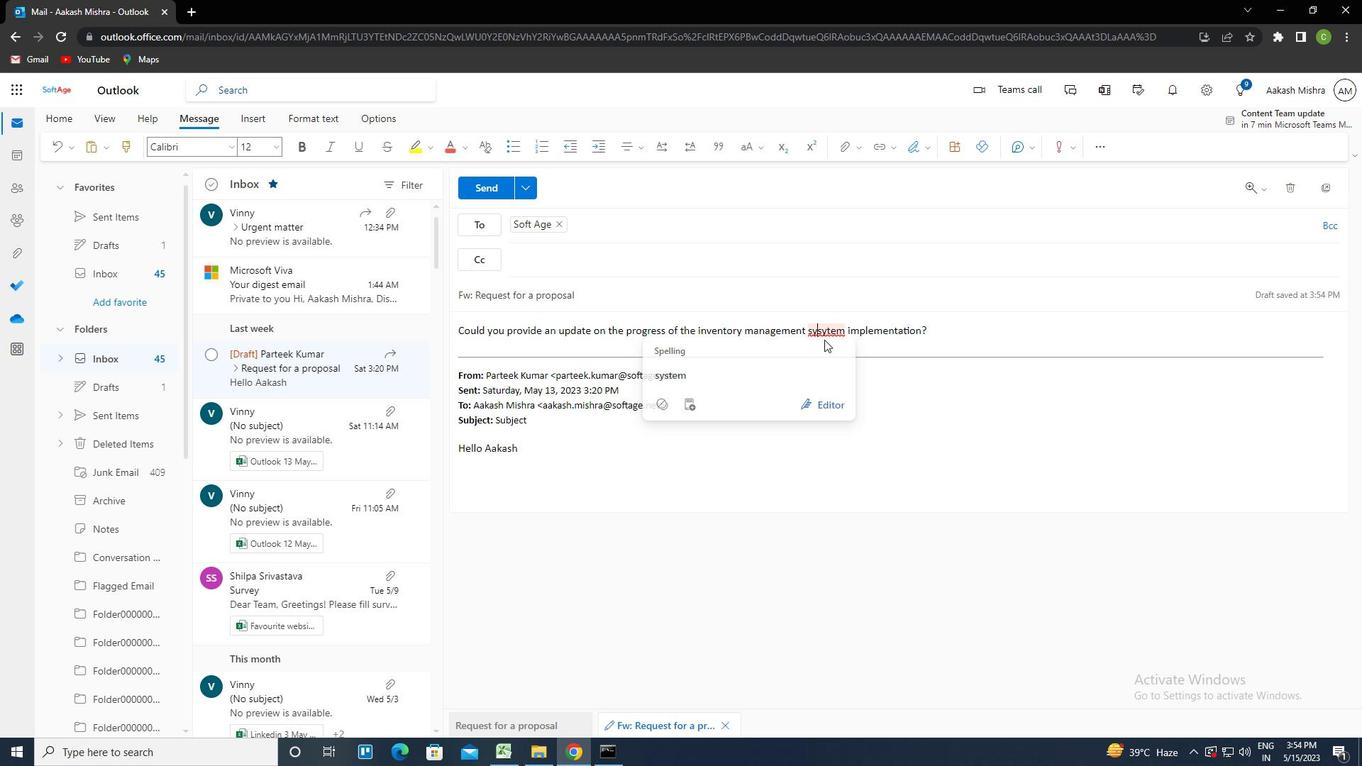 
Action: Key pressed <Key.backspace>
Screenshot: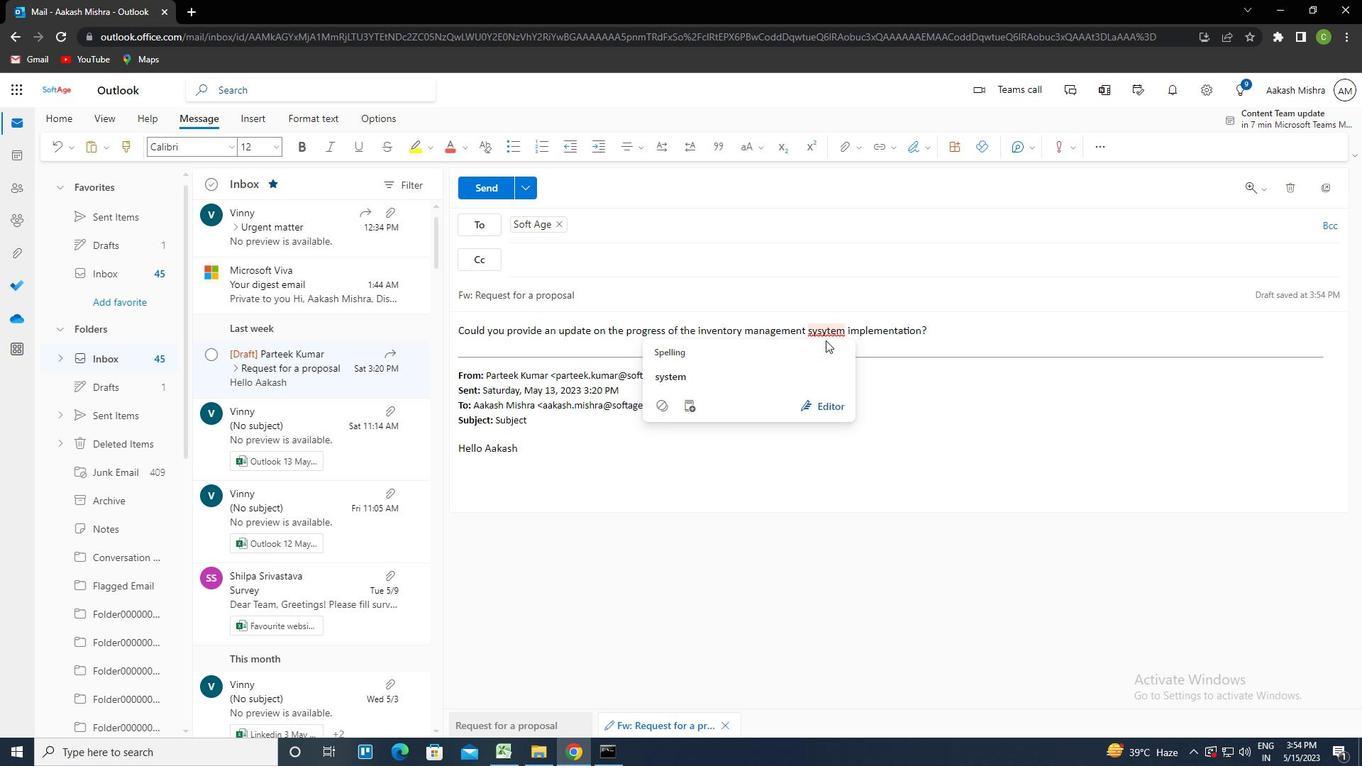 
Action: Mouse moved to (825, 339)
Screenshot: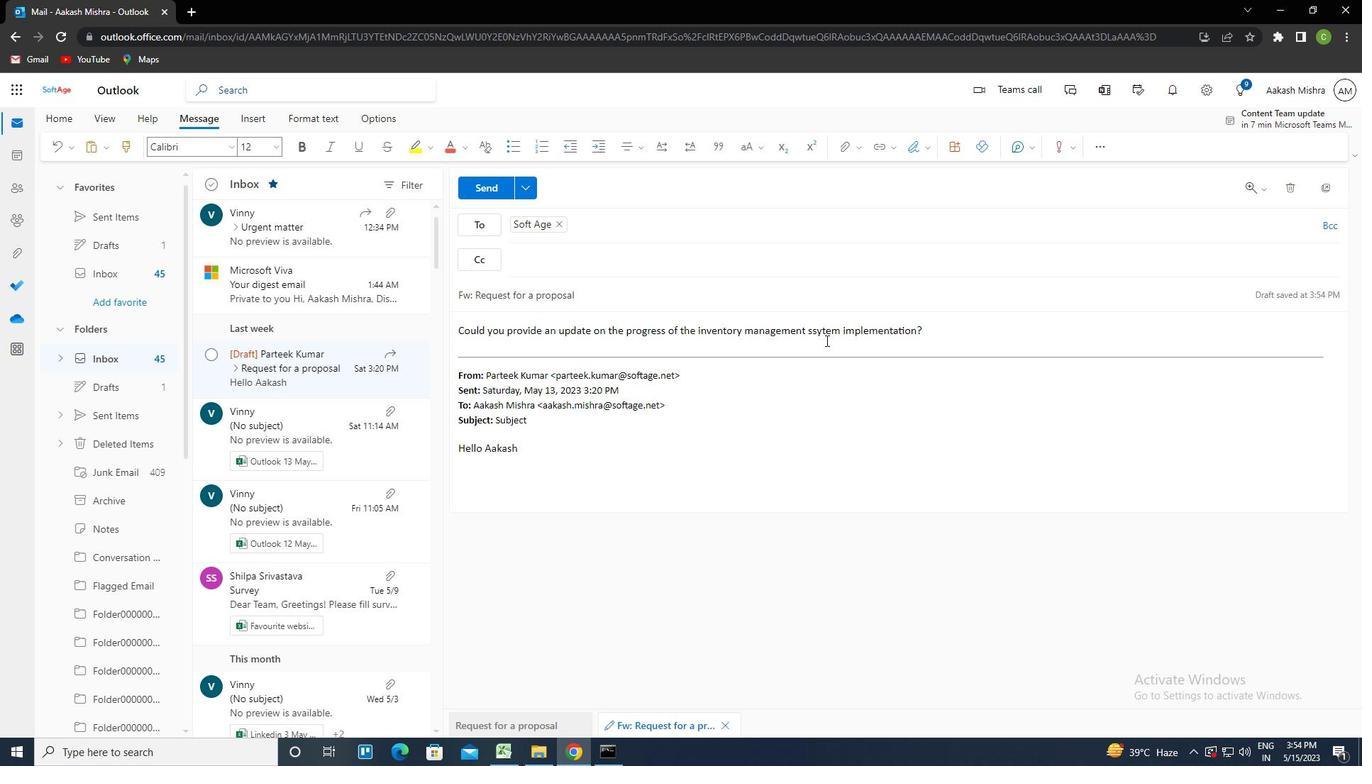 
Action: Key pressed Y<Key.right><Key.right><Key.backspace>
Screenshot: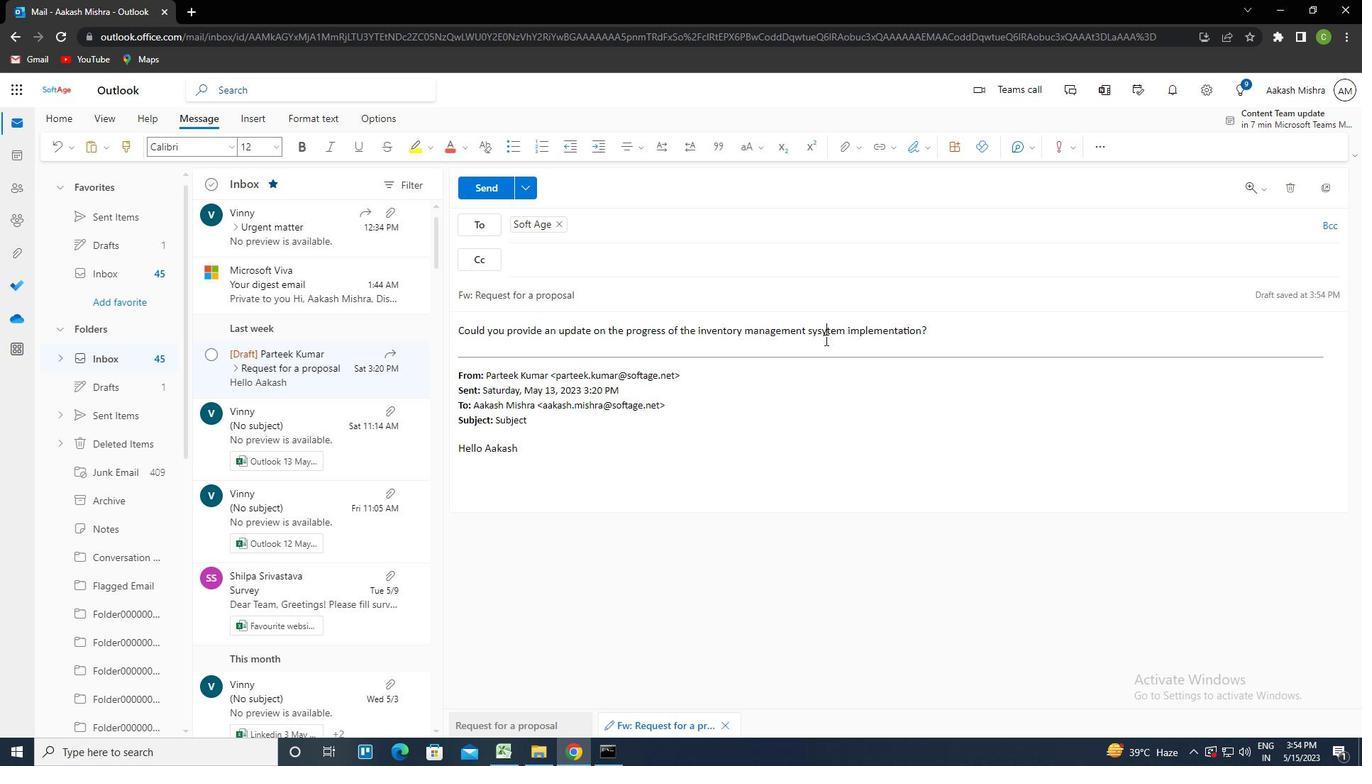 
Action: Mouse moved to (493, 185)
Screenshot: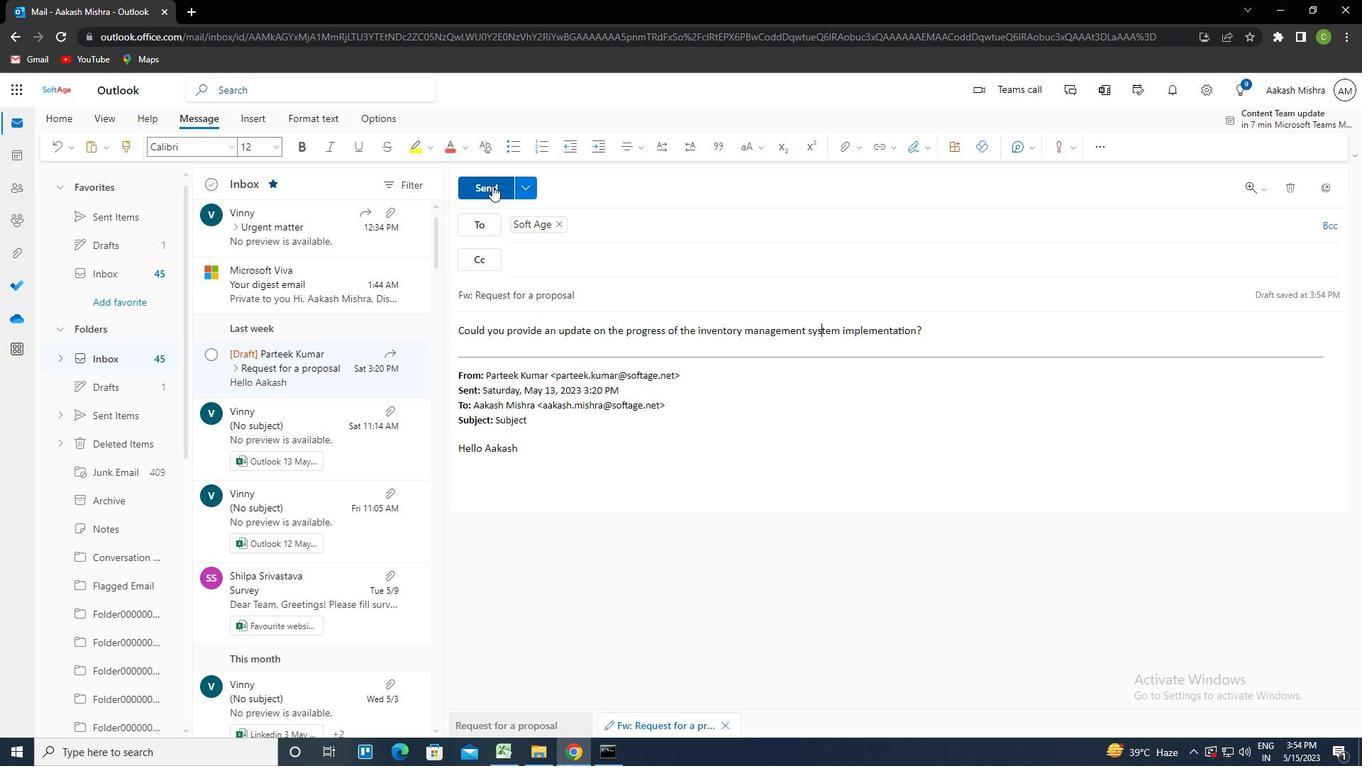 
Action: Mouse pressed left at (493, 185)
Screenshot: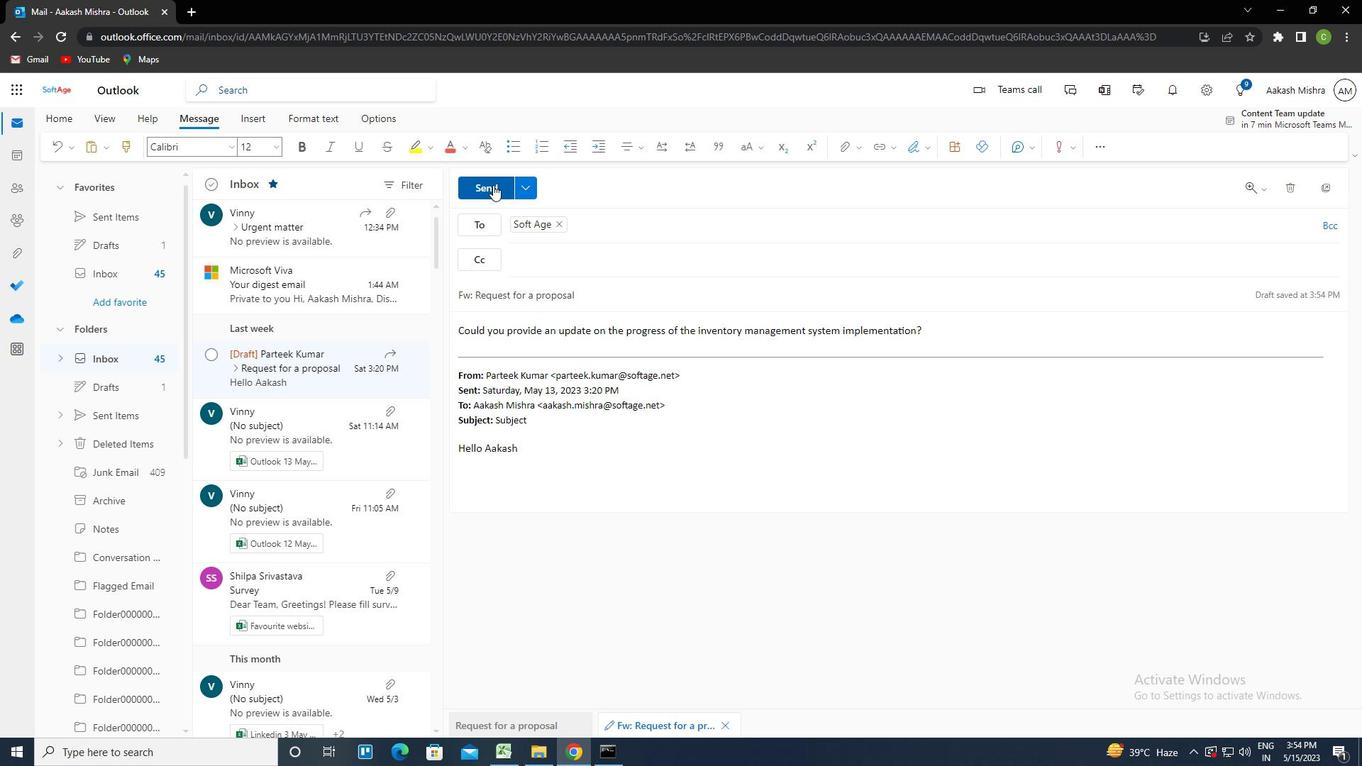 
Action: Mouse moved to (772, 409)
Screenshot: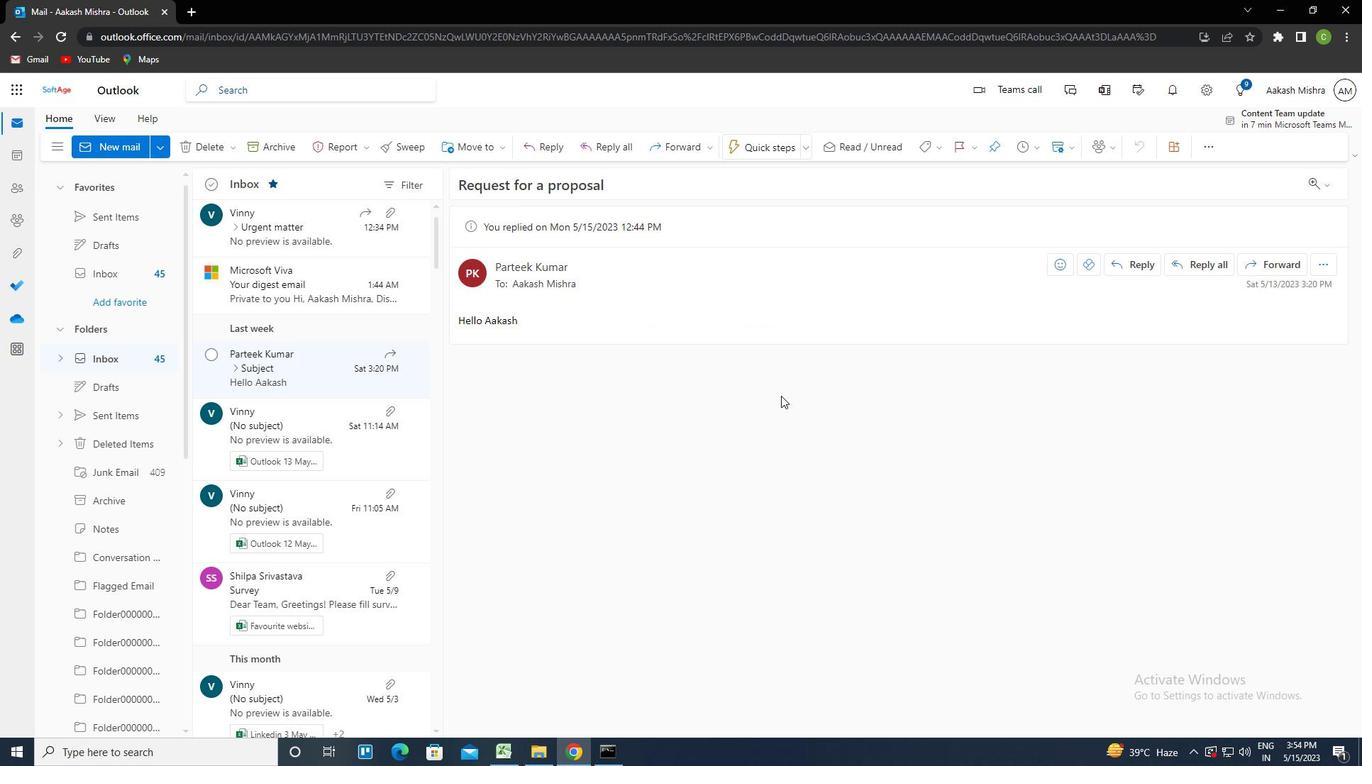 
